 Task: Play online Dominion games in easy mode.
Action: Mouse moved to (180, 216)
Screenshot: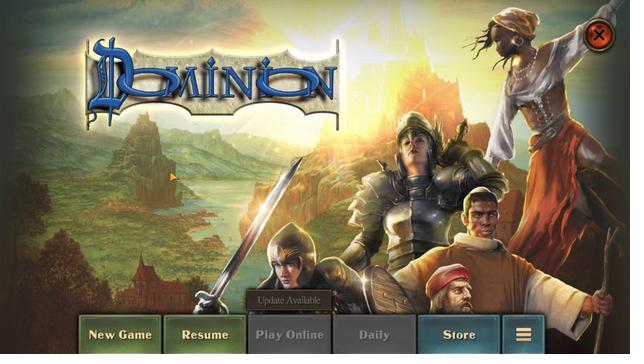 
Action: Mouse pressed left at (180, 216)
Screenshot: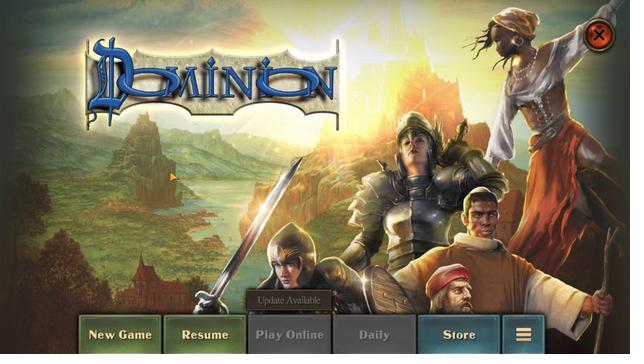
Action: Mouse moved to (330, 298)
Screenshot: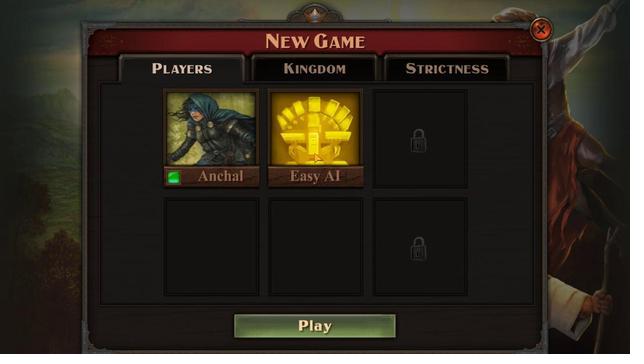 
Action: Mouse pressed left at (330, 298)
Screenshot: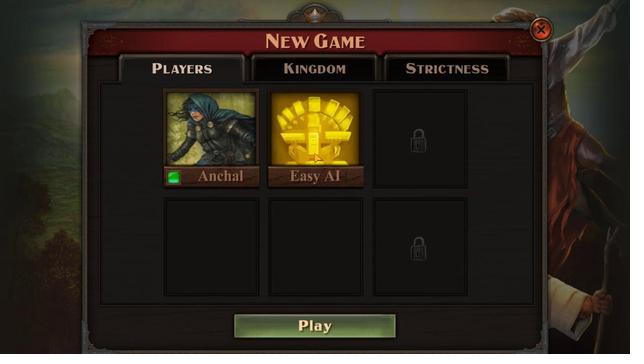 
Action: Mouse moved to (237, 282)
Screenshot: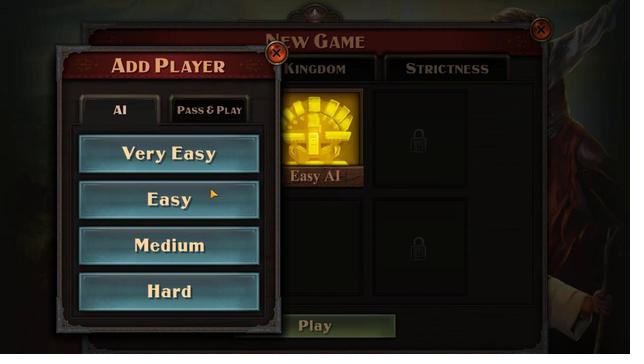 
Action: Mouse pressed left at (237, 282)
Screenshot: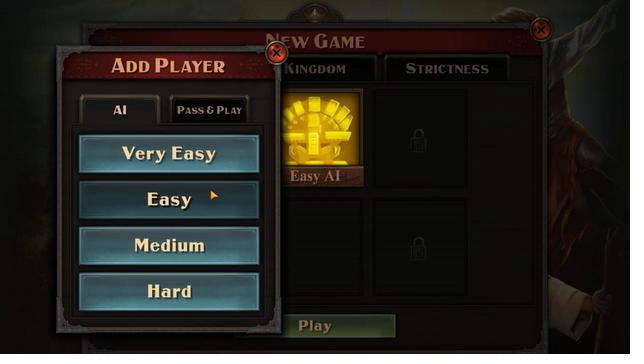
Action: Mouse moved to (298, 220)
Screenshot: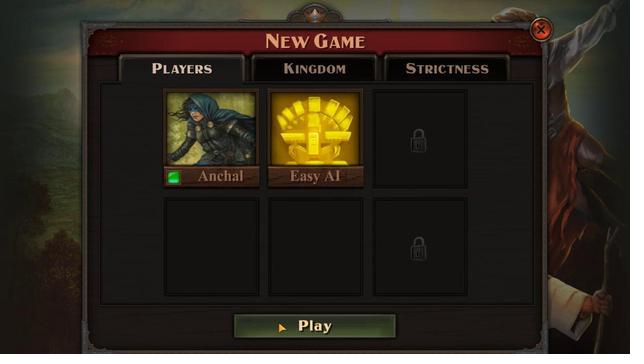 
Action: Mouse pressed left at (298, 220)
Screenshot: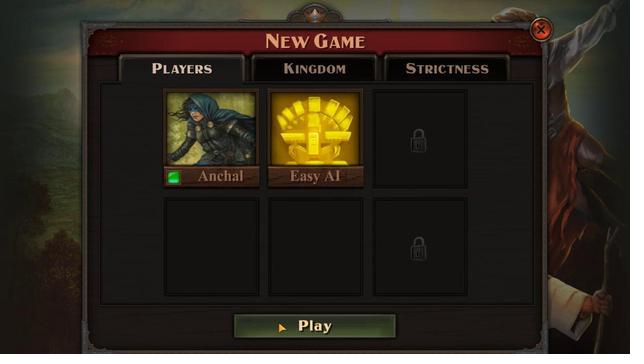 
Action: Mouse moved to (300, 223)
Screenshot: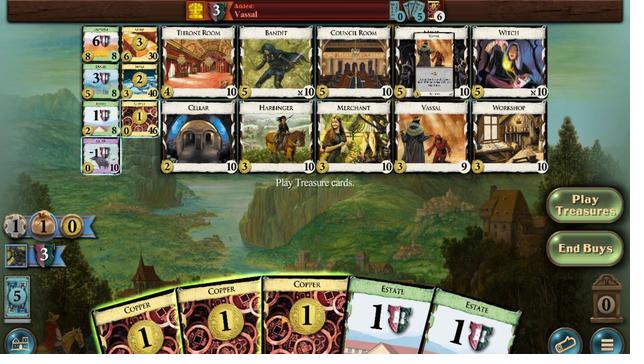 
Action: Mouse pressed left at (300, 223)
Screenshot: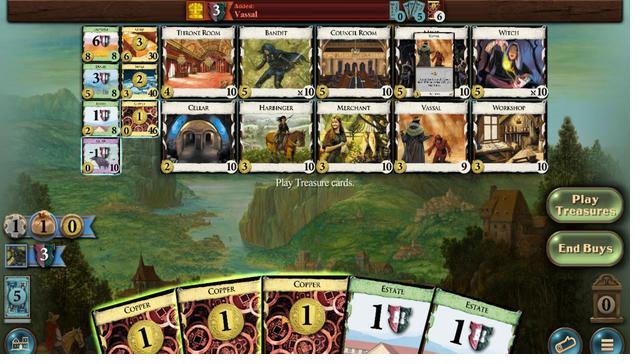 
Action: Mouse moved to (276, 222)
Screenshot: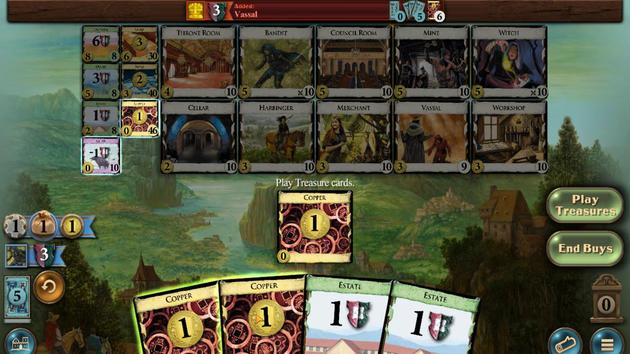 
Action: Mouse pressed left at (276, 222)
Screenshot: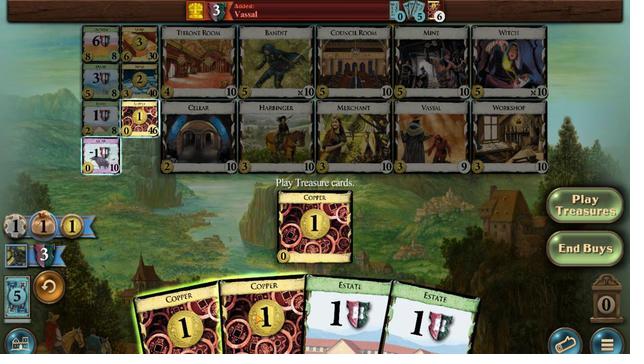 
Action: Mouse moved to (264, 223)
Screenshot: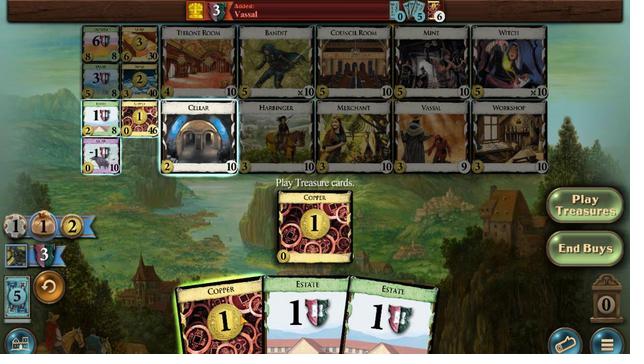 
Action: Mouse pressed left at (264, 223)
Screenshot: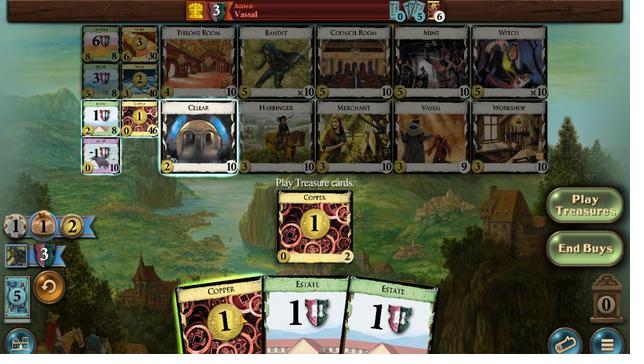 
Action: Mouse moved to (297, 312)
Screenshot: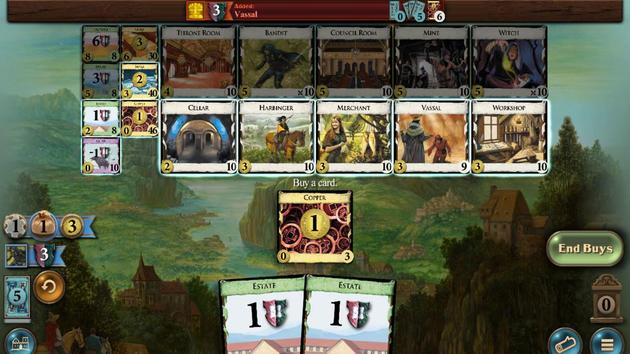 
Action: Mouse pressed left at (297, 312)
Screenshot: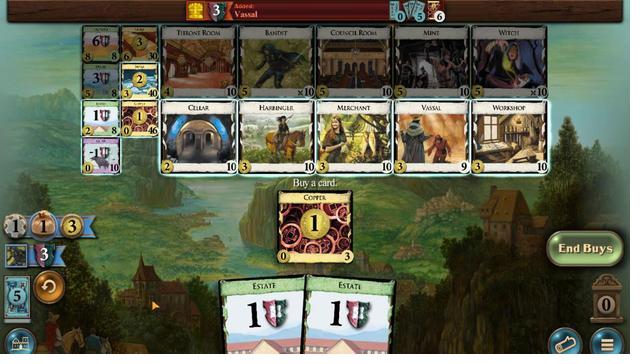 
Action: Mouse moved to (364, 223)
Screenshot: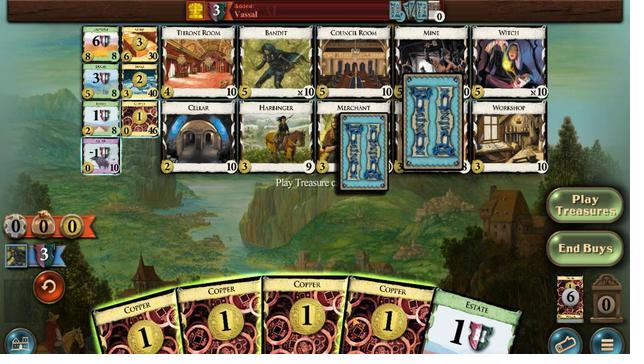 
Action: Mouse pressed left at (364, 223)
Screenshot: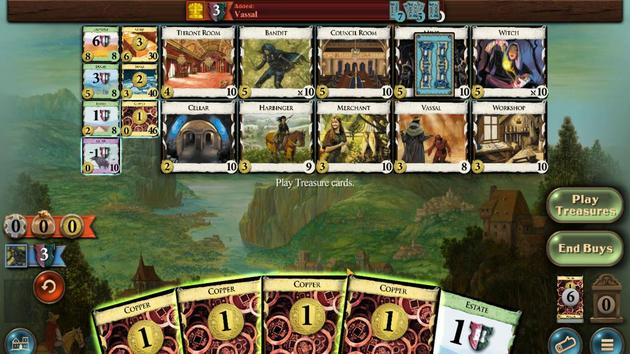 
Action: Mouse moved to (325, 222)
Screenshot: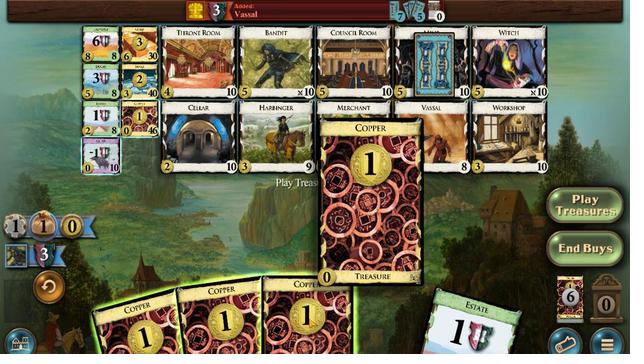 
Action: Mouse pressed left at (325, 222)
Screenshot: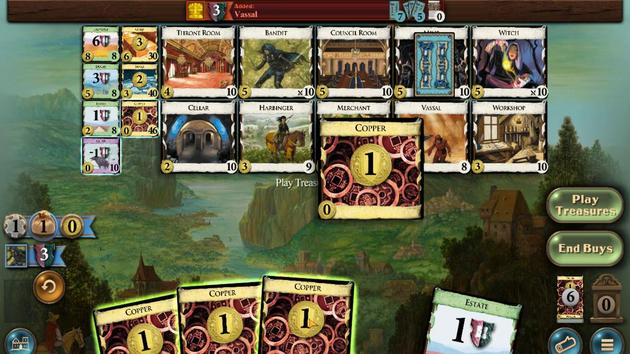 
Action: Mouse moved to (315, 219)
Screenshot: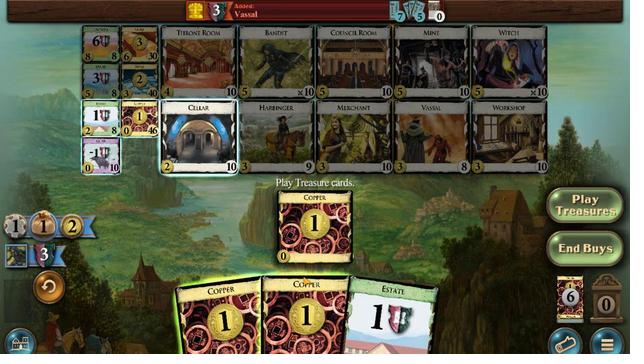 
Action: Mouse pressed left at (315, 219)
Screenshot: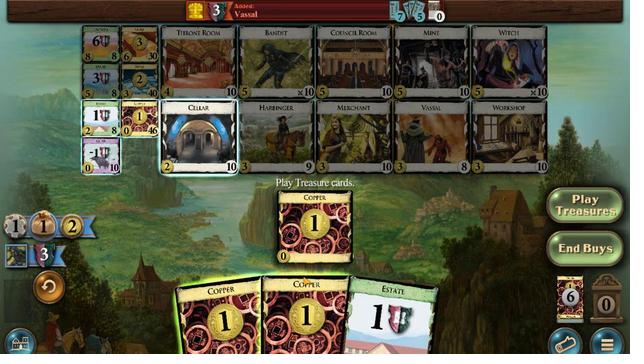 
Action: Mouse moved to (294, 314)
Screenshot: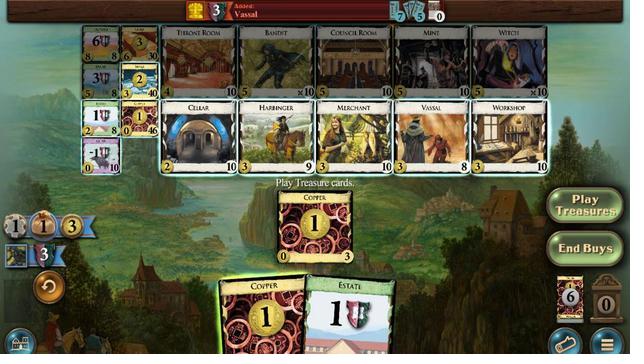 
Action: Mouse pressed left at (294, 314)
Screenshot: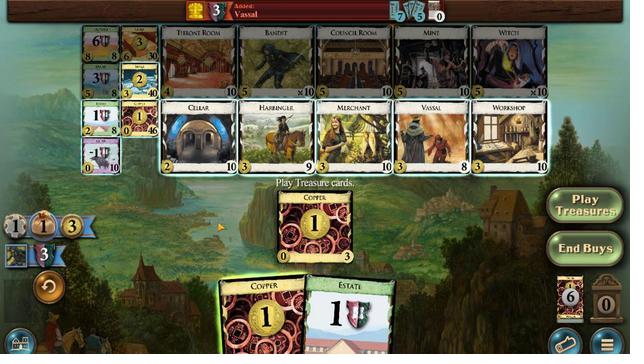 
Action: Mouse moved to (185, 218)
Screenshot: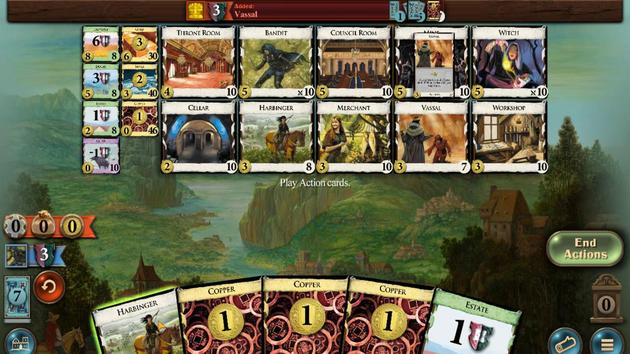 
Action: Mouse pressed left at (185, 218)
Screenshot: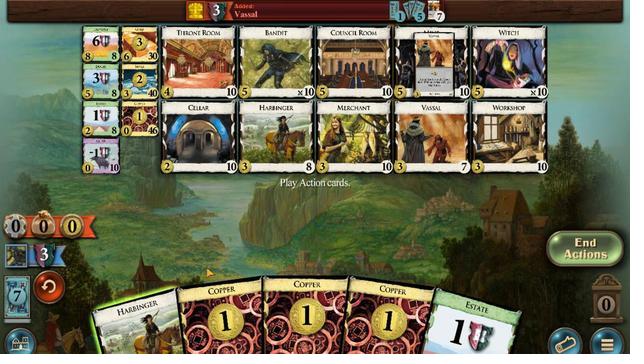 
Action: Mouse moved to (246, 222)
Screenshot: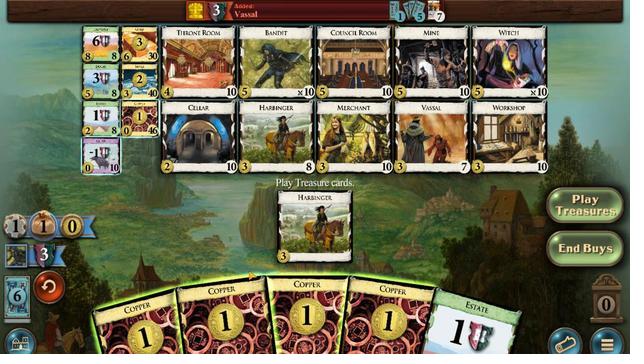 
Action: Mouse pressed left at (246, 222)
Screenshot: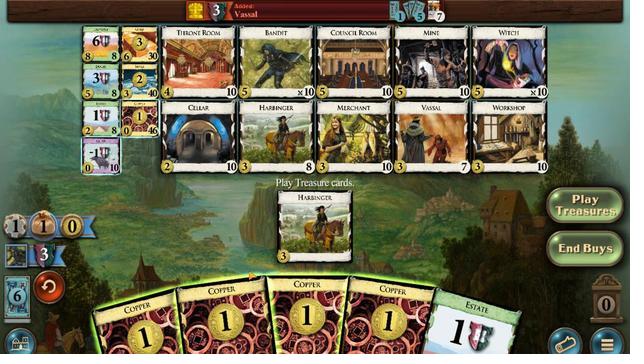 
Action: Mouse moved to (284, 219)
Screenshot: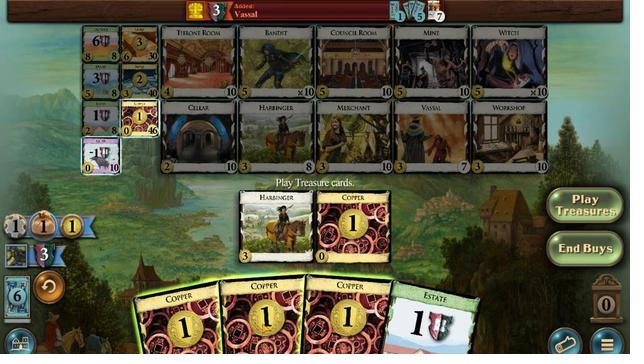 
Action: Mouse pressed left at (284, 219)
Screenshot: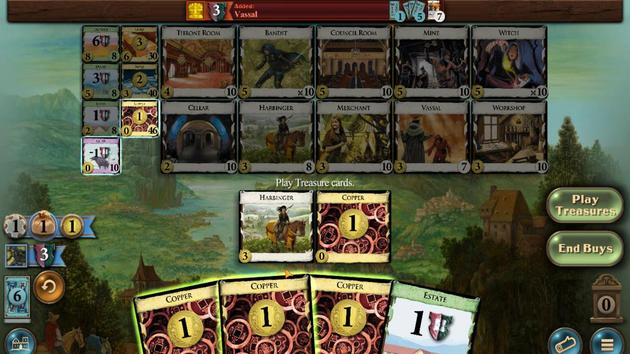 
Action: Mouse moved to (261, 212)
Screenshot: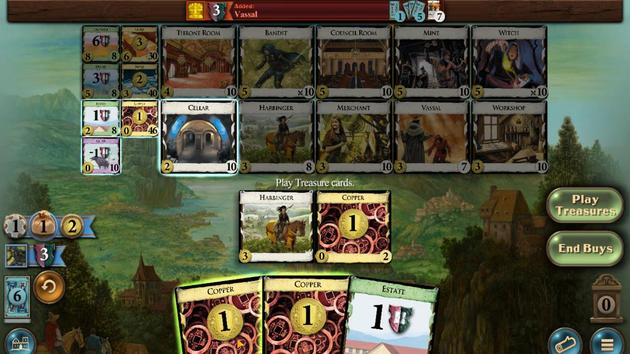 
Action: Mouse pressed left at (261, 212)
Screenshot: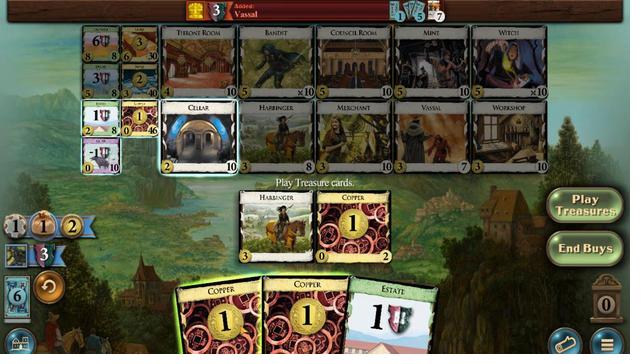 
Action: Mouse moved to (309, 220)
Screenshot: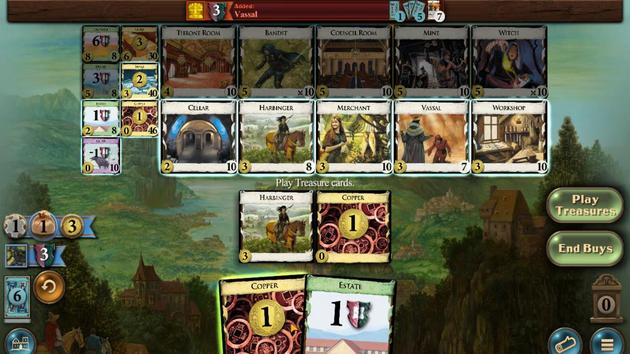 
Action: Mouse pressed left at (309, 220)
Screenshot: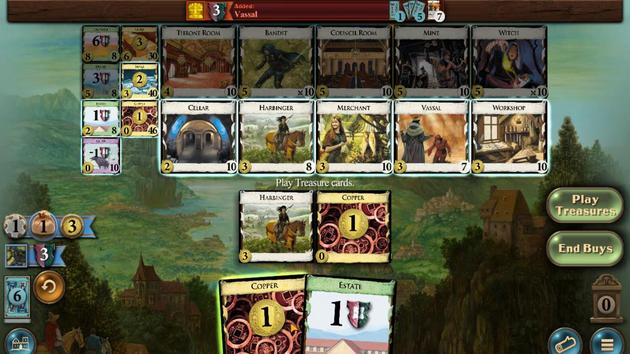 
Action: Mouse moved to (177, 330)
Screenshot: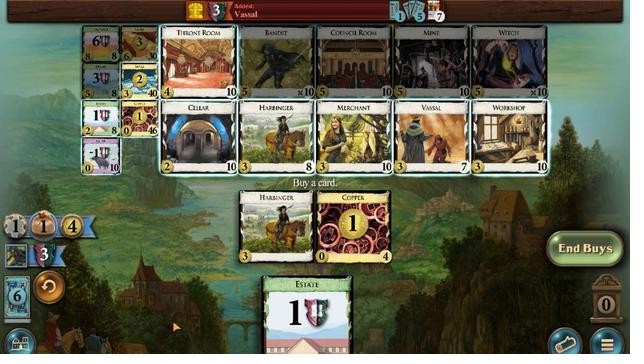 
Action: Mouse pressed left at (177, 330)
Screenshot: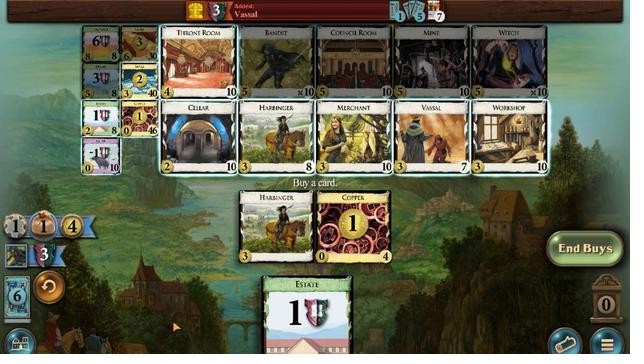 
Action: Mouse moved to (175, 342)
Screenshot: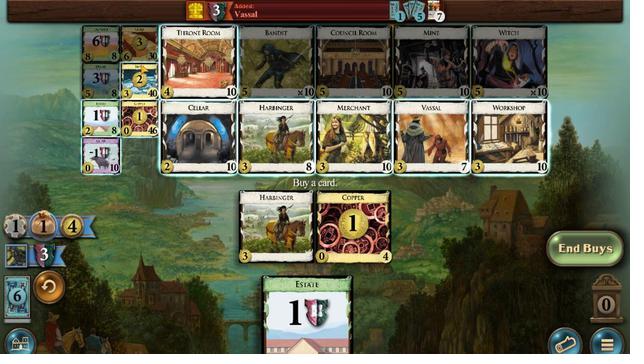 
Action: Mouse pressed left at (175, 342)
Screenshot: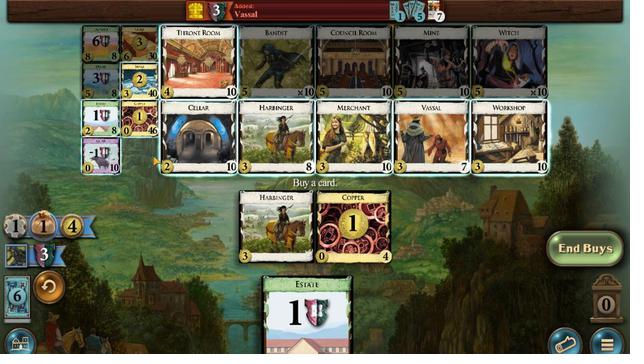 
Action: Mouse moved to (170, 333)
Screenshot: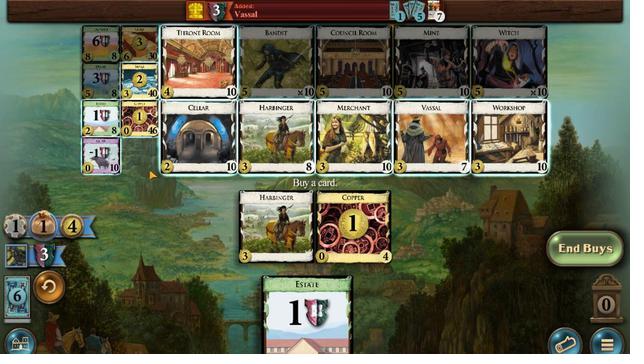 
Action: Mouse pressed left at (170, 333)
Screenshot: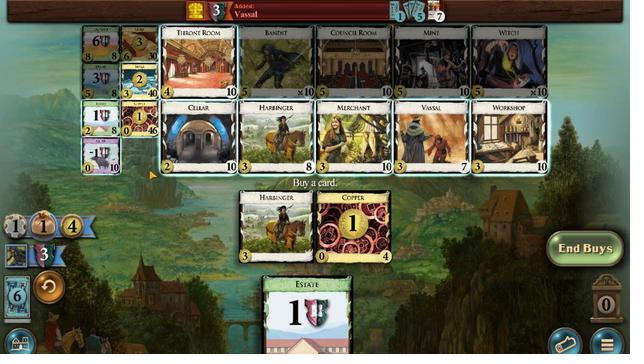 
Action: Mouse moved to (180, 217)
Screenshot: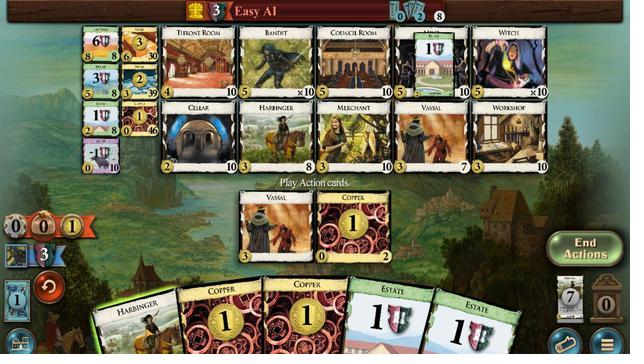 
Action: Mouse pressed left at (180, 217)
Screenshot: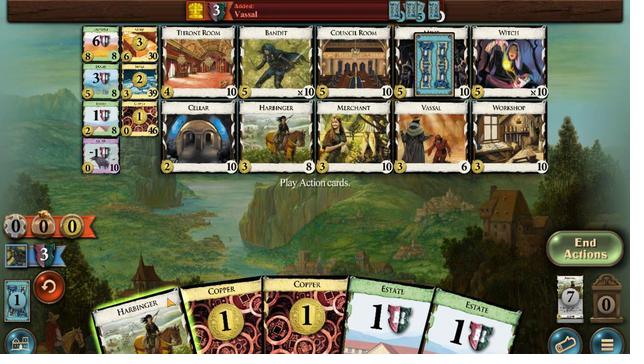 
Action: Mouse moved to (436, 323)
Screenshot: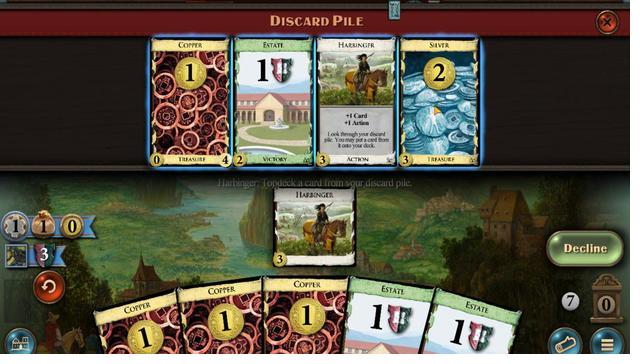 
Action: Mouse pressed left at (436, 323)
Screenshot: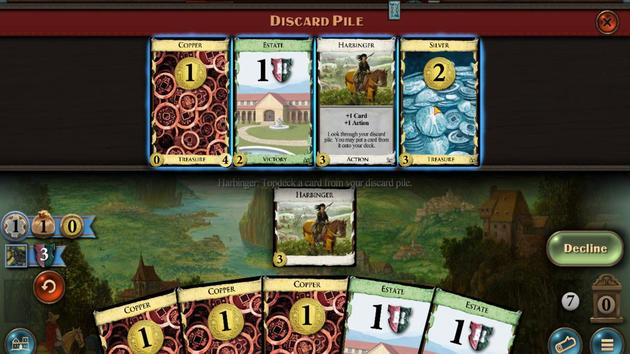 
Action: Mouse moved to (299, 219)
Screenshot: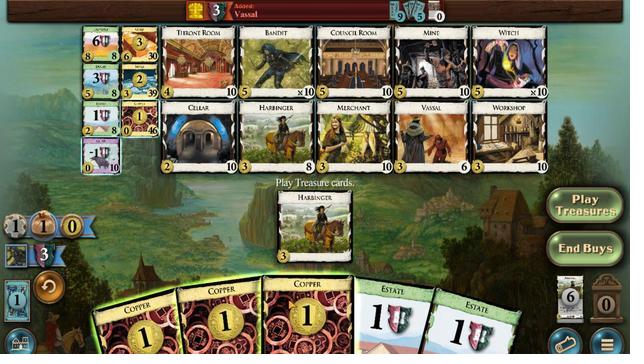 
Action: Mouse pressed left at (299, 219)
Screenshot: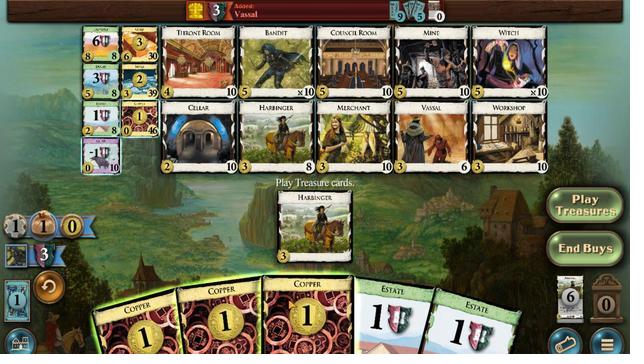 
Action: Mouse moved to (263, 215)
Screenshot: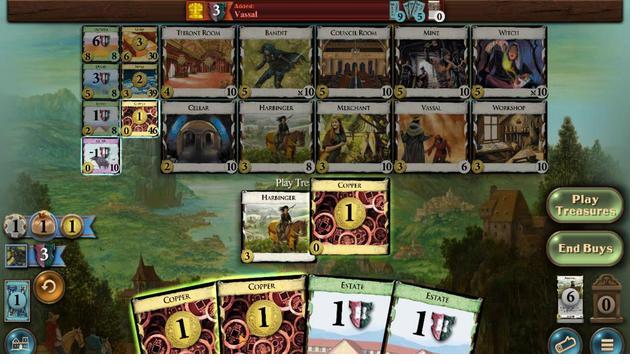 
Action: Mouse pressed left at (263, 215)
Screenshot: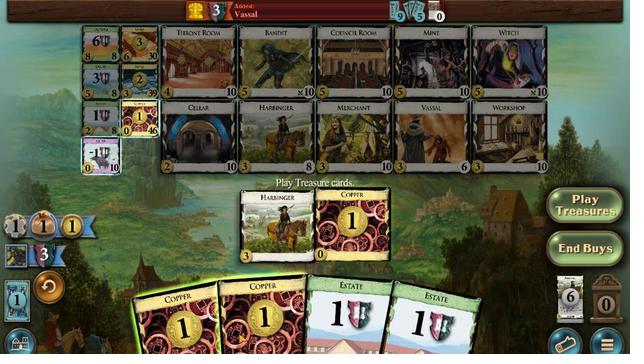 
Action: Mouse moved to (224, 213)
Screenshot: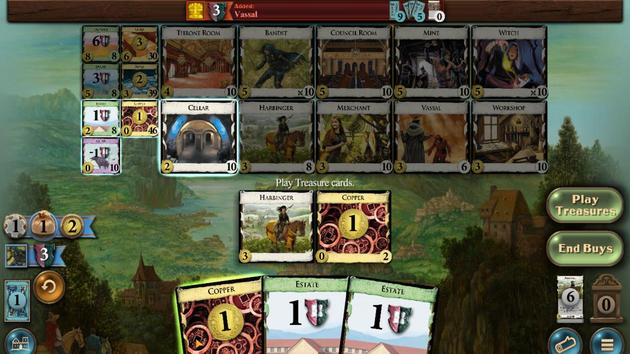 
Action: Mouse pressed left at (224, 213)
Screenshot: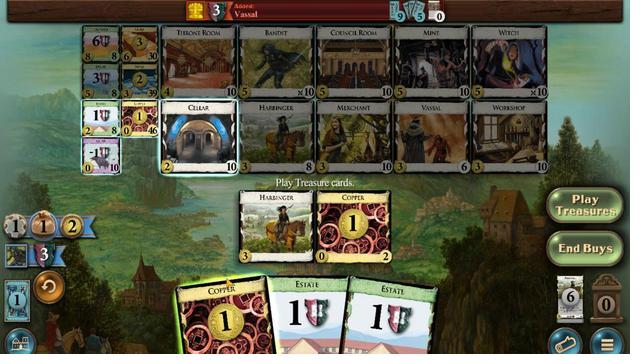 
Action: Mouse moved to (181, 336)
Screenshot: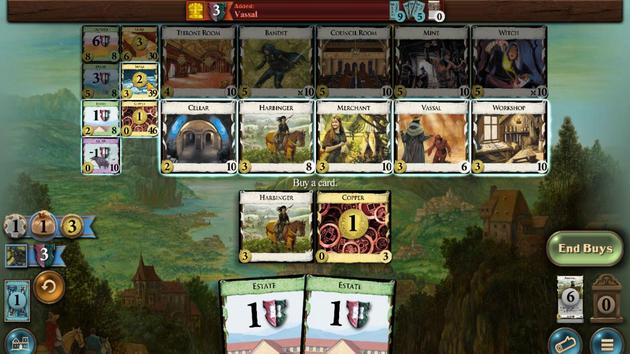 
Action: Mouse pressed left at (181, 336)
Screenshot: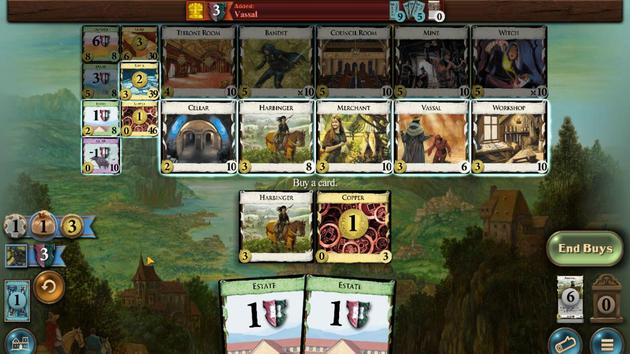 
Action: Mouse moved to (176, 334)
Screenshot: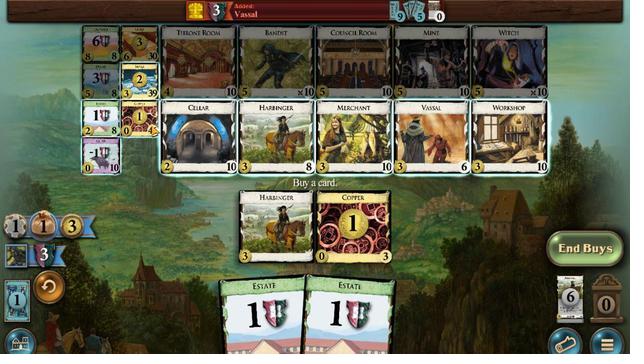 
Action: Mouse pressed left at (176, 334)
Screenshot: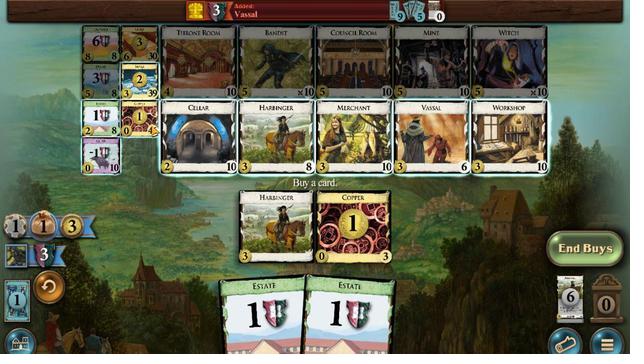
Action: Mouse moved to (181, 214)
Screenshot: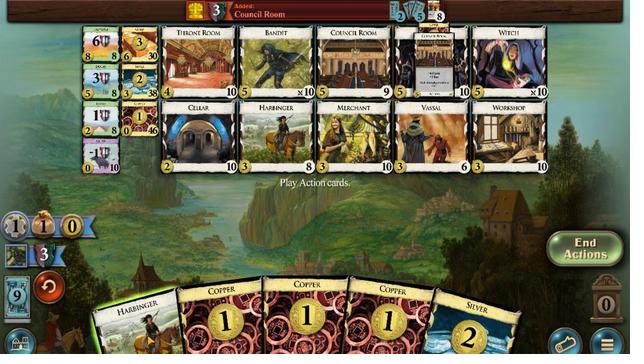 
Action: Mouse pressed left at (181, 214)
Screenshot: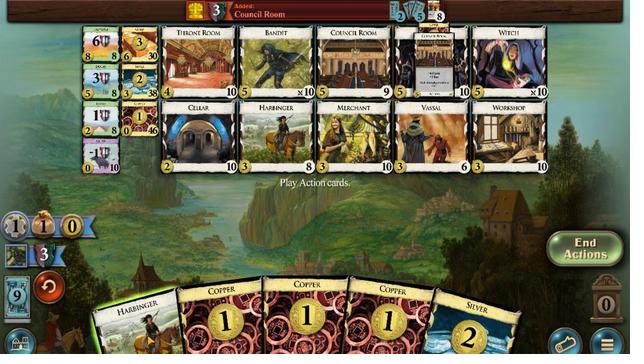 
Action: Mouse moved to (435, 216)
Screenshot: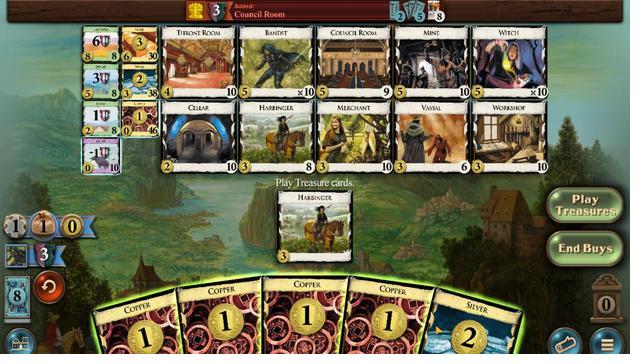 
Action: Mouse pressed left at (435, 216)
Screenshot: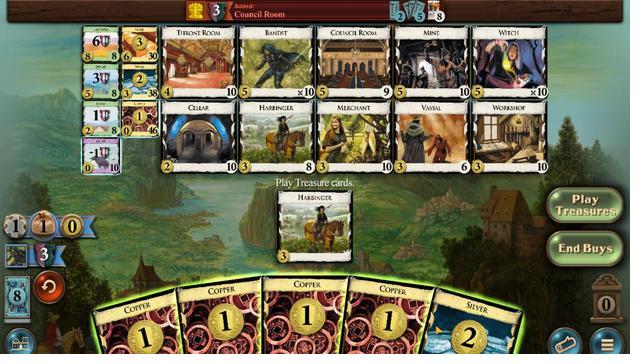
Action: Mouse moved to (361, 208)
Screenshot: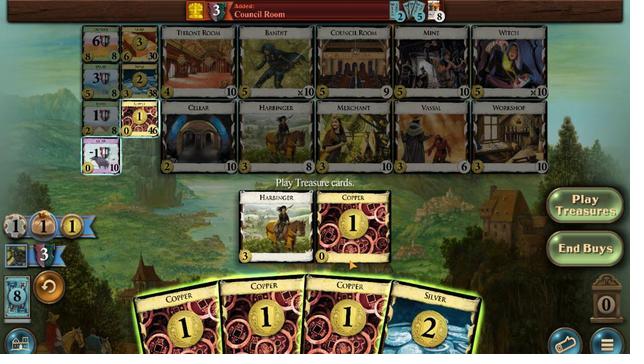 
Action: Mouse pressed left at (361, 208)
Screenshot: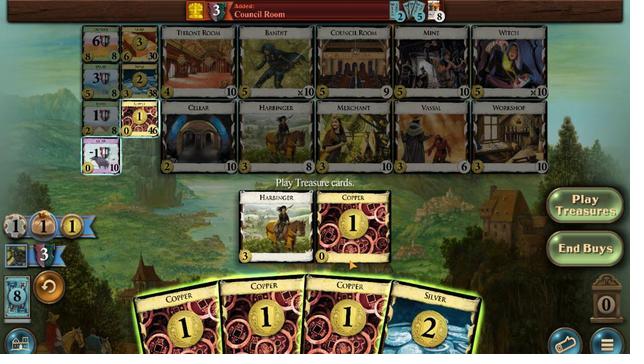 
Action: Mouse moved to (318, 208)
Screenshot: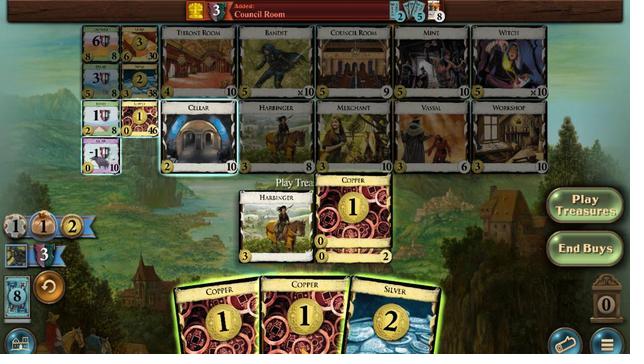 
Action: Mouse pressed left at (318, 208)
Screenshot: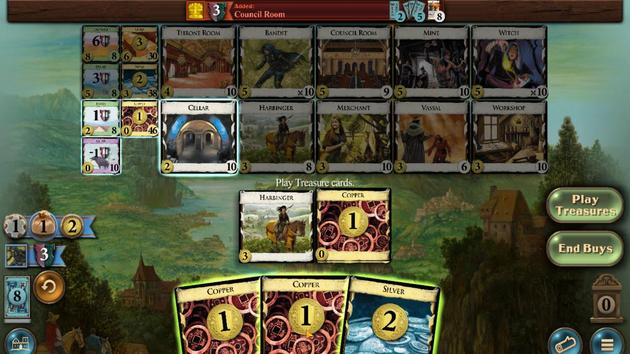 
Action: Mouse moved to (344, 212)
Screenshot: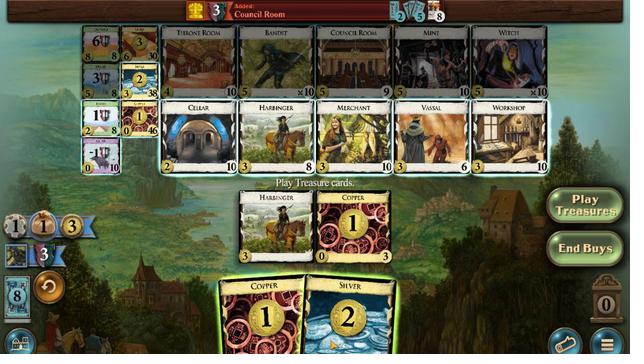 
Action: Mouse pressed left at (344, 212)
Screenshot: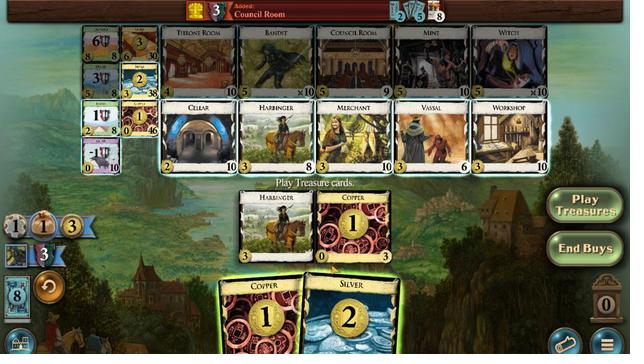 
Action: Mouse moved to (361, 341)
Screenshot: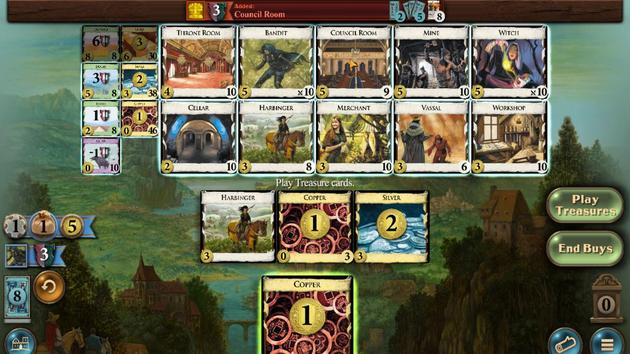 
Action: Mouse pressed left at (361, 341)
Screenshot: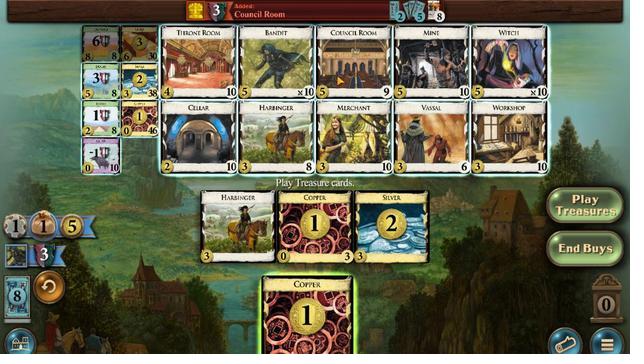 
Action: Mouse moved to (305, 224)
Screenshot: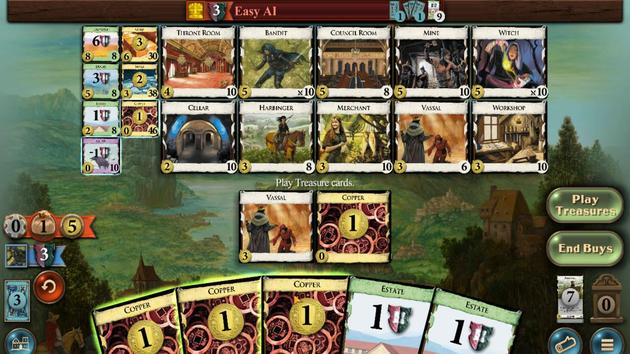 
Action: Mouse pressed left at (305, 224)
Screenshot: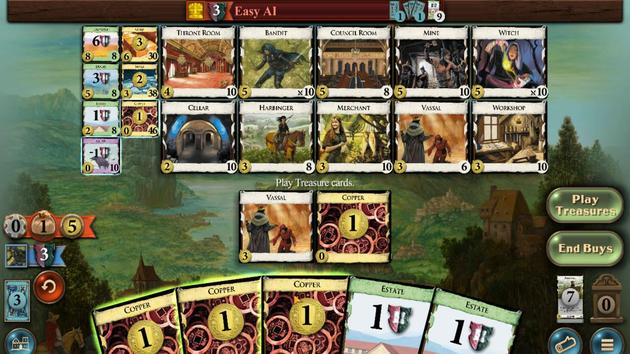 
Action: Mouse moved to (283, 219)
Screenshot: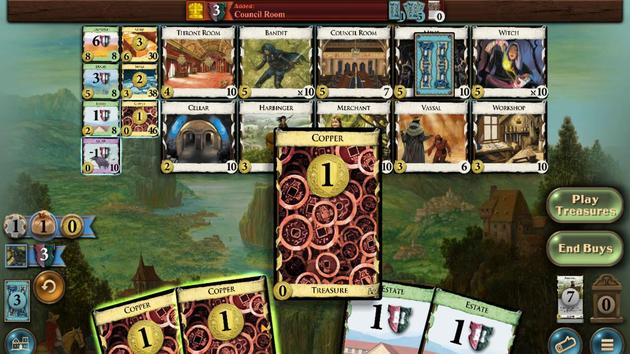 
Action: Mouse pressed left at (283, 219)
Screenshot: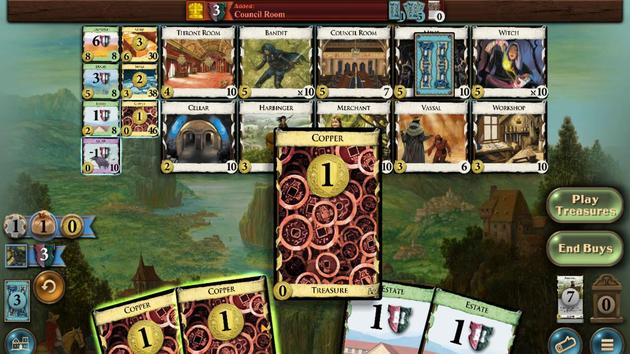 
Action: Mouse moved to (217, 221)
Screenshot: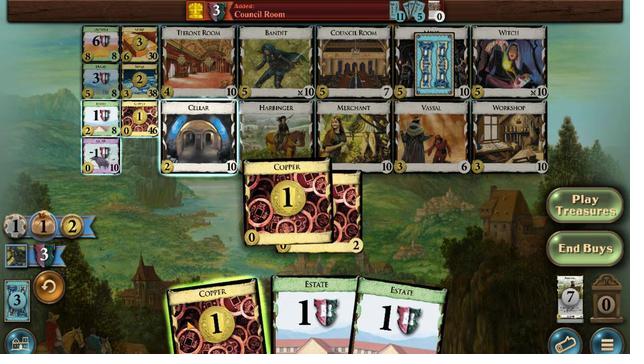 
Action: Mouse pressed left at (217, 221)
Screenshot: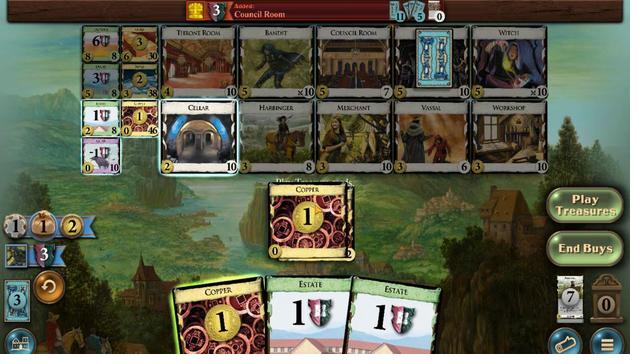 
Action: Mouse moved to (360, 310)
Screenshot: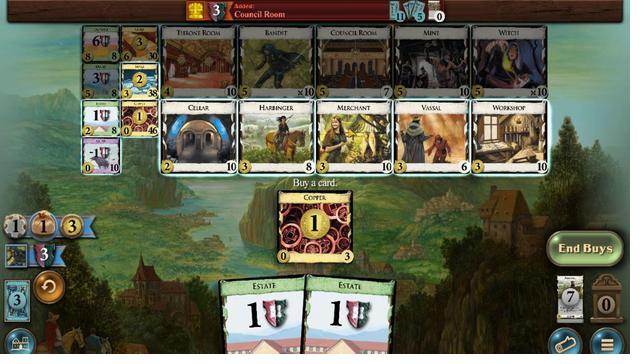 
Action: Mouse pressed left at (360, 310)
Screenshot: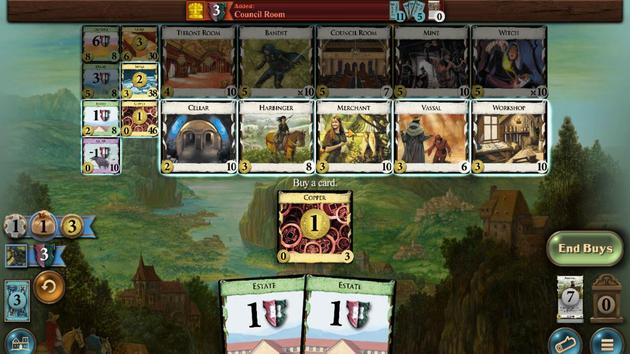 
Action: Mouse moved to (280, 222)
Screenshot: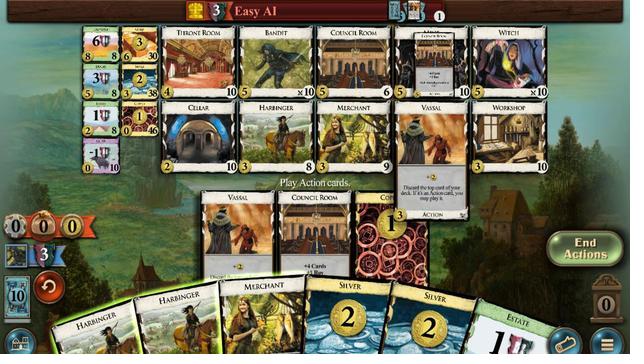 
Action: Mouse pressed left at (280, 222)
Screenshot: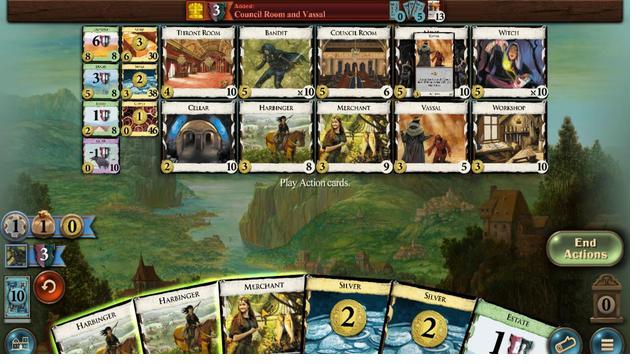 
Action: Mouse moved to (226, 217)
Screenshot: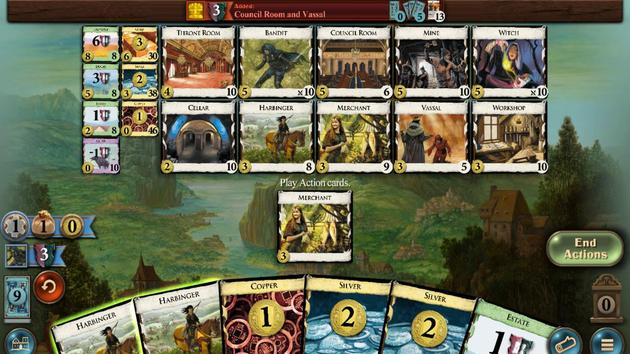 
Action: Mouse pressed left at (226, 217)
Screenshot: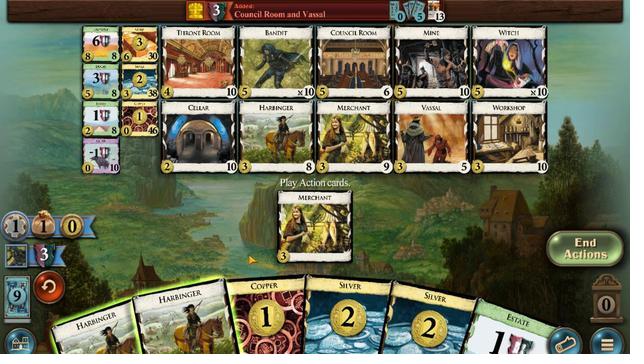 
Action: Mouse moved to (162, 212)
Screenshot: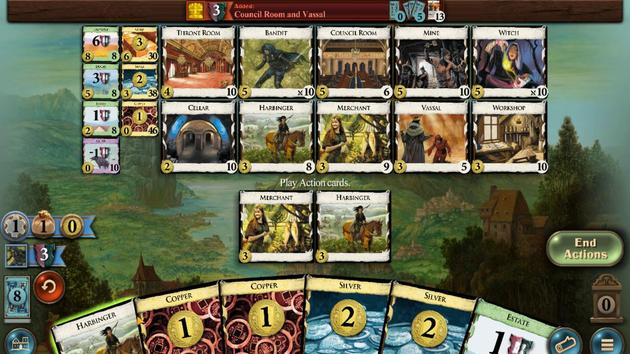 
Action: Mouse pressed left at (162, 212)
Screenshot: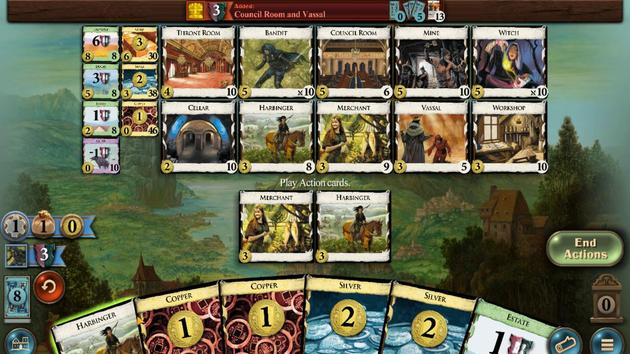 
Action: Mouse moved to (377, 221)
Screenshot: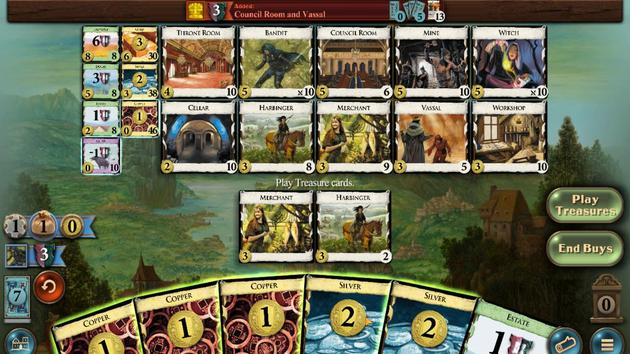 
Action: Mouse pressed left at (377, 221)
Screenshot: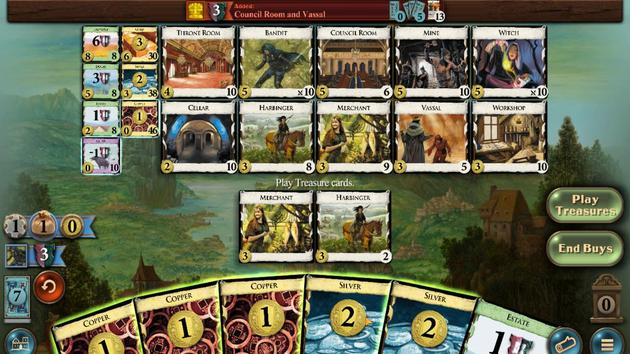 
Action: Mouse moved to (382, 220)
Screenshot: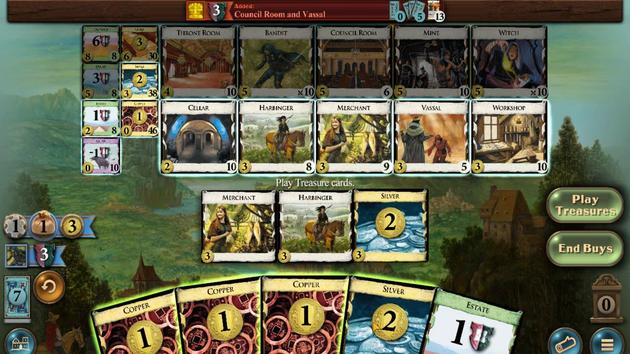 
Action: Mouse pressed left at (382, 220)
Screenshot: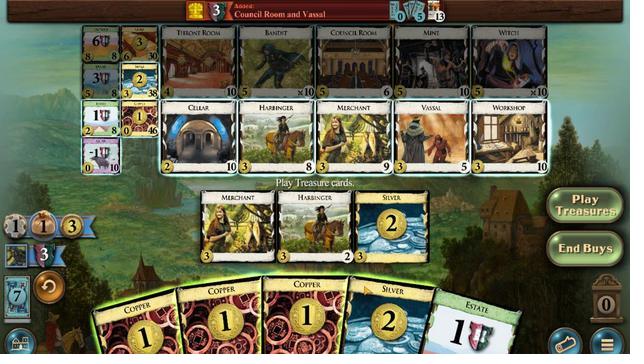 
Action: Mouse moved to (284, 225)
Screenshot: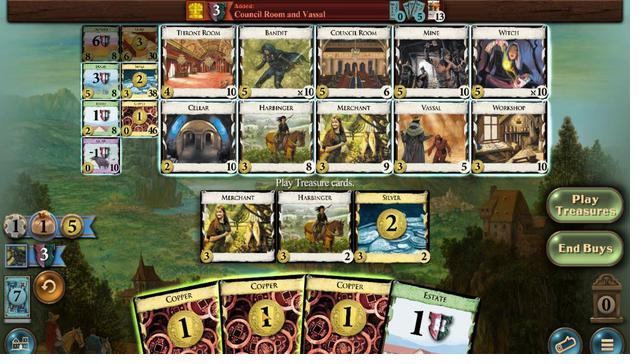 
Action: Mouse pressed left at (284, 225)
Screenshot: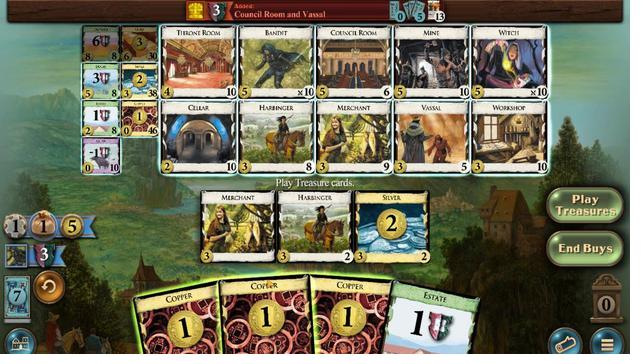 
Action: Mouse moved to (180, 348)
Screenshot: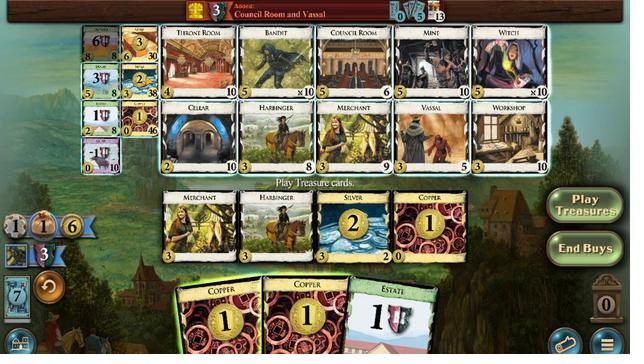 
Action: Mouse pressed left at (180, 348)
Screenshot: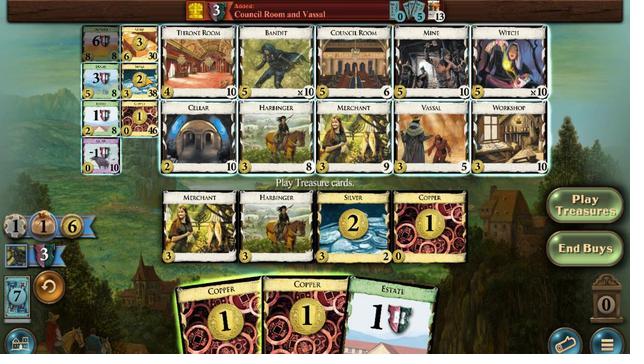 
Action: Mouse moved to (167, 350)
Screenshot: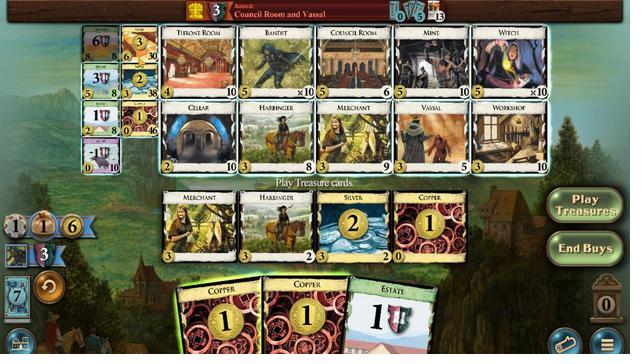 
Action: Mouse pressed left at (167, 350)
Screenshot: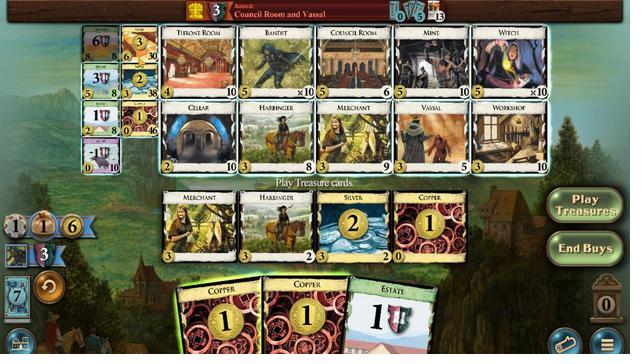 
Action: Mouse moved to (150, 219)
Screenshot: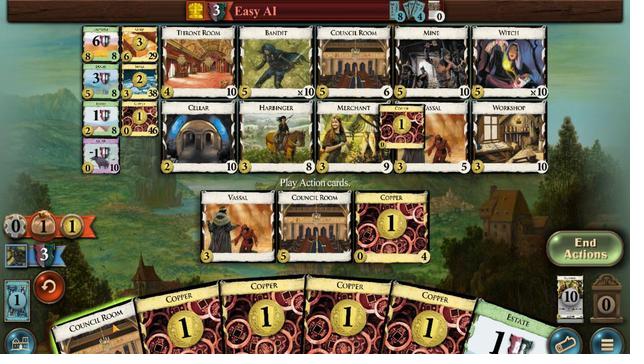 
Action: Mouse pressed left at (150, 219)
Screenshot: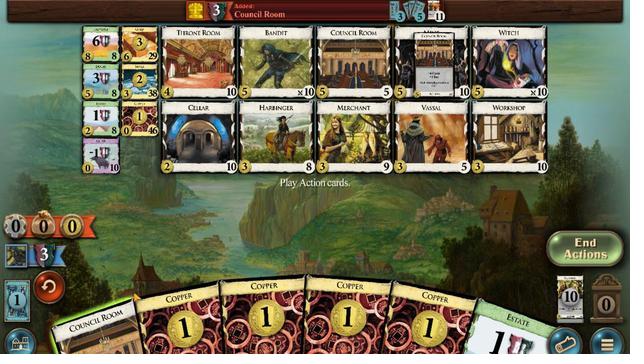 
Action: Mouse moved to (332, 211)
Screenshot: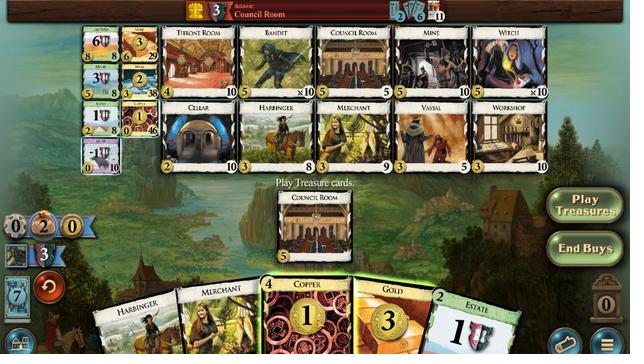 
Action: Mouse pressed left at (332, 211)
Screenshot: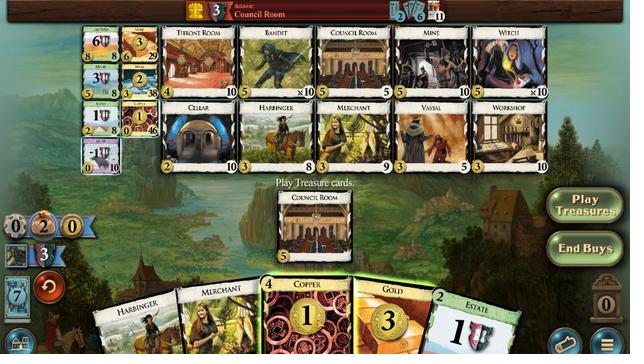 
Action: Mouse moved to (375, 210)
Screenshot: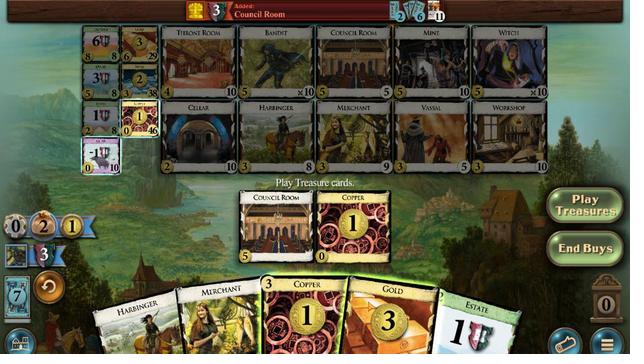 
Action: Mouse pressed left at (375, 210)
Screenshot: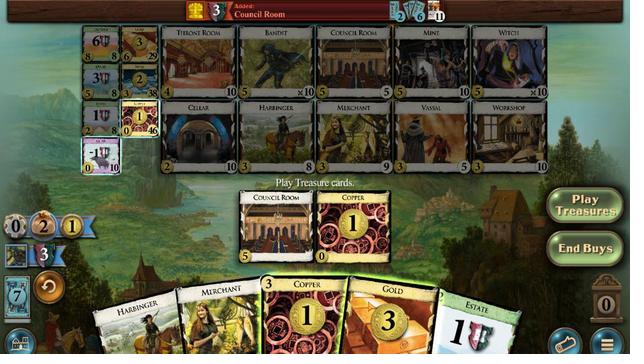 
Action: Mouse moved to (353, 219)
Screenshot: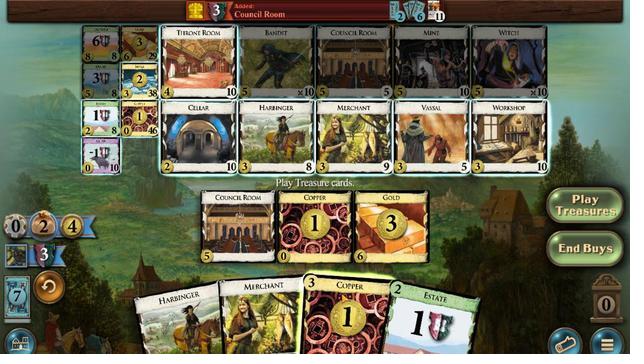 
Action: Mouse pressed left at (353, 219)
Screenshot: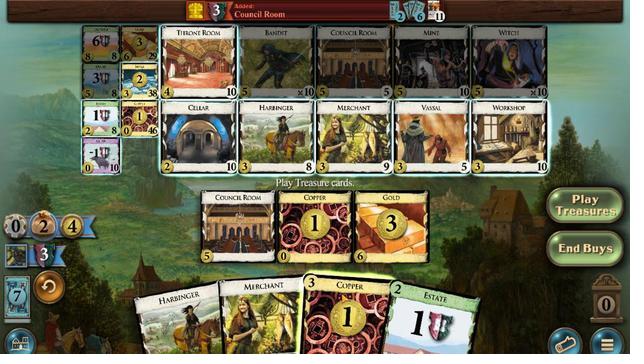 
Action: Mouse moved to (361, 344)
Screenshot: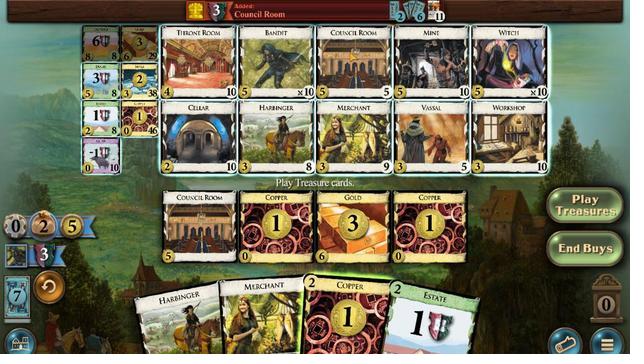 
Action: Mouse pressed left at (361, 344)
Screenshot: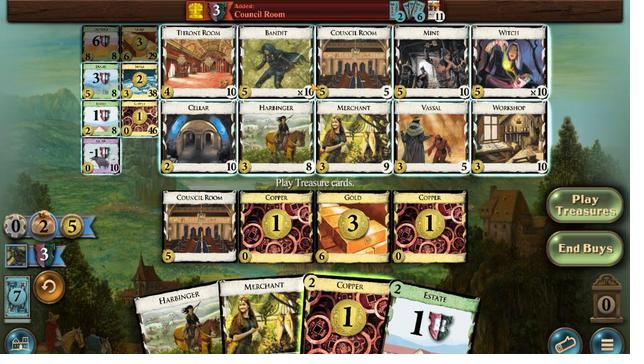 
Action: Mouse moved to (181, 315)
Screenshot: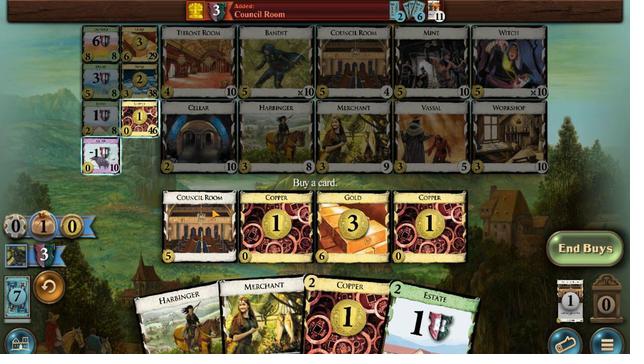 
Action: Mouse pressed left at (181, 315)
Screenshot: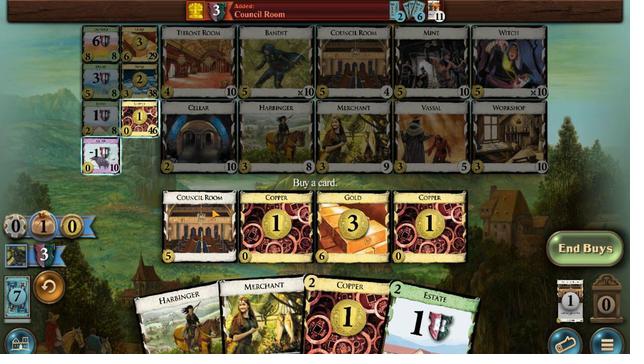 
Action: Mouse moved to (164, 229)
Screenshot: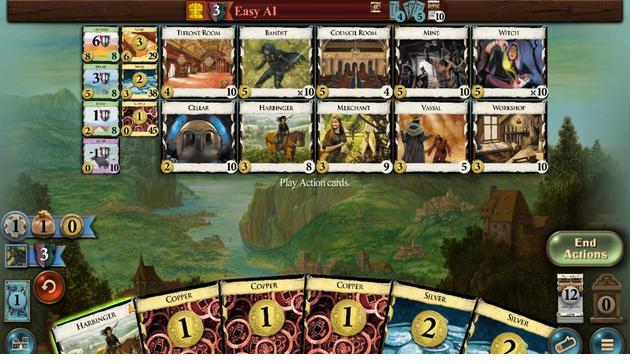 
Action: Mouse pressed left at (164, 229)
Screenshot: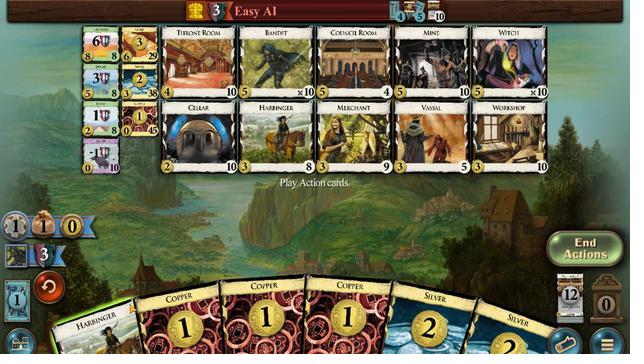 
Action: Mouse moved to (506, 337)
Screenshot: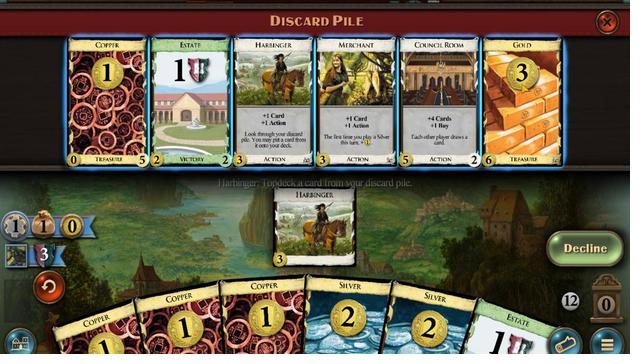 
Action: Mouse pressed left at (506, 337)
Screenshot: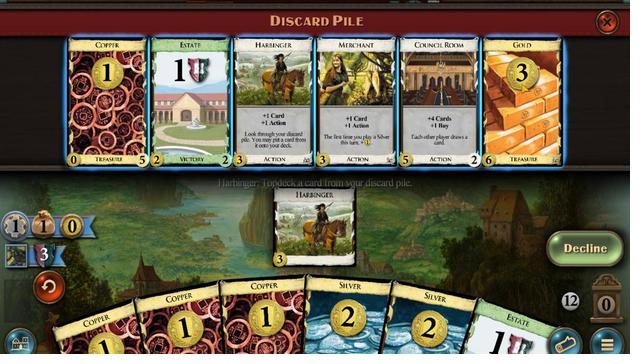 
Action: Mouse moved to (369, 221)
Screenshot: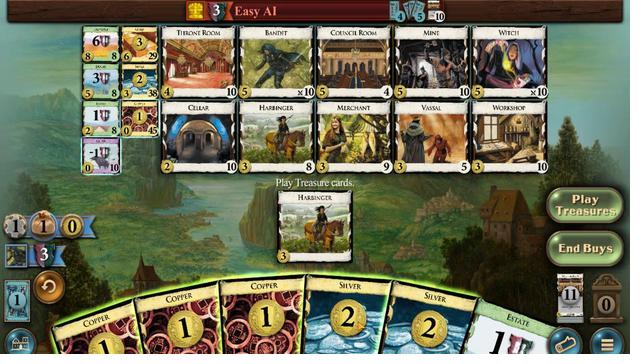 
Action: Mouse pressed left at (369, 221)
Screenshot: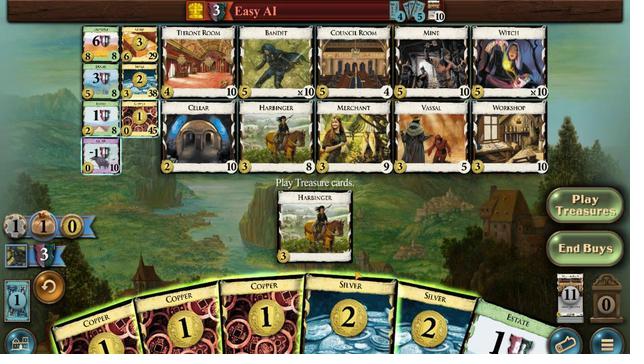 
Action: Mouse moved to (328, 218)
Screenshot: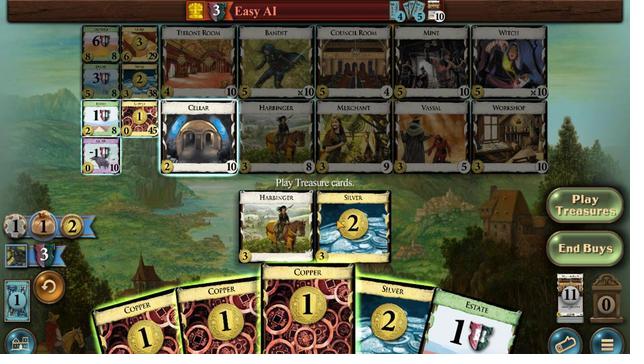 
Action: Mouse pressed left at (328, 218)
Screenshot: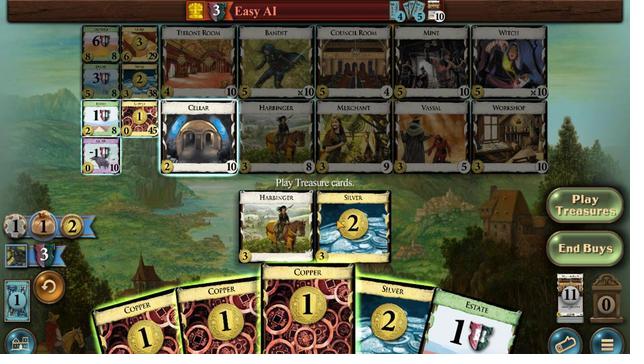 
Action: Mouse moved to (418, 308)
Screenshot: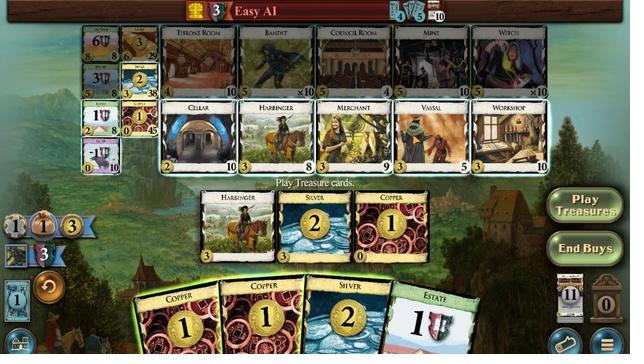 
Action: Mouse pressed left at (418, 308)
Screenshot: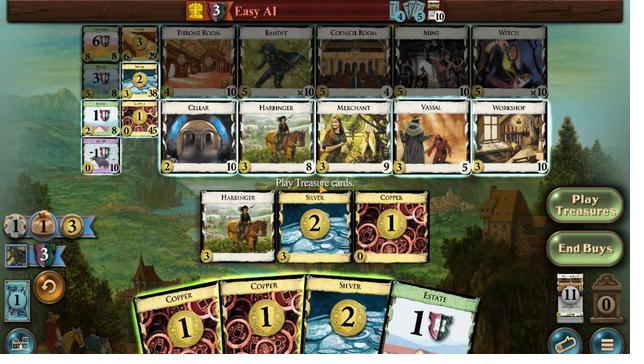 
Action: Mouse moved to (212, 217)
Screenshot: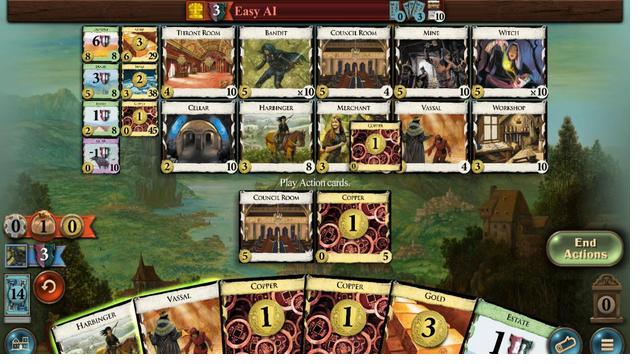 
Action: Mouse pressed left at (212, 217)
Screenshot: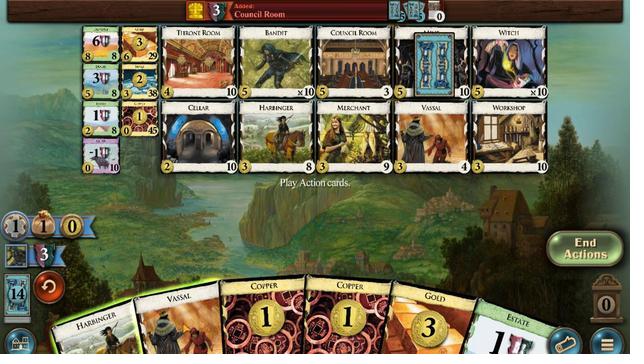 
Action: Mouse moved to (372, 215)
Screenshot: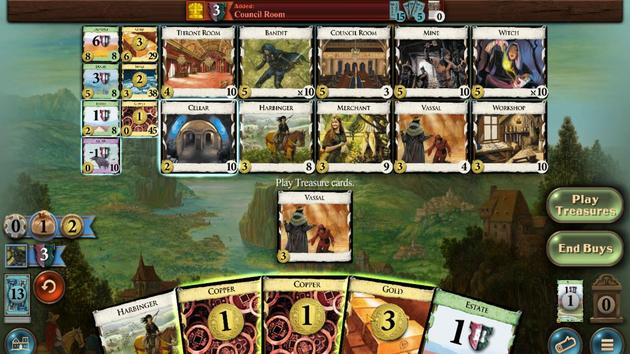 
Action: Mouse pressed left at (372, 215)
Screenshot: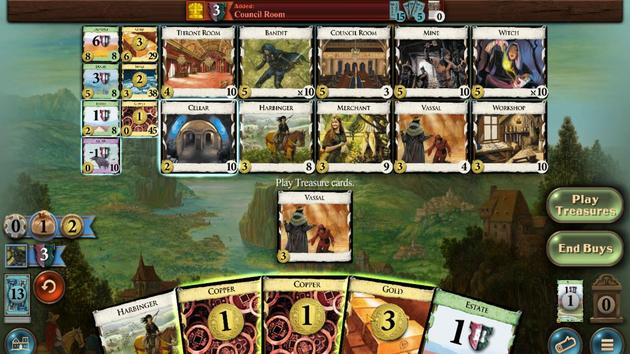 
Action: Mouse moved to (132, 334)
Screenshot: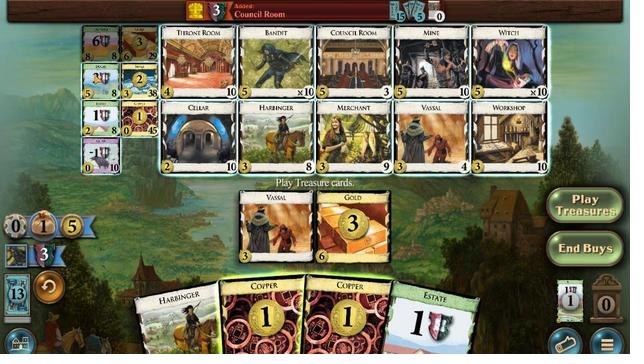 
Action: Mouse pressed left at (132, 334)
Screenshot: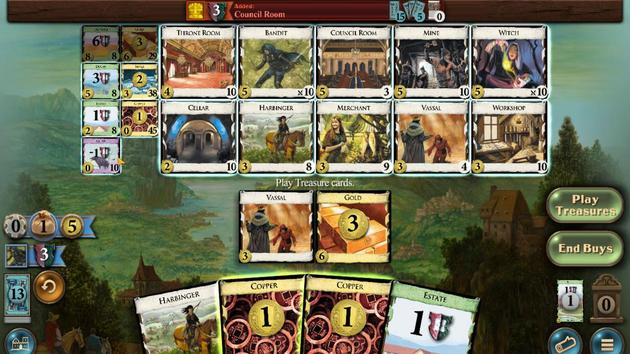 
Action: Mouse moved to (328, 225)
Screenshot: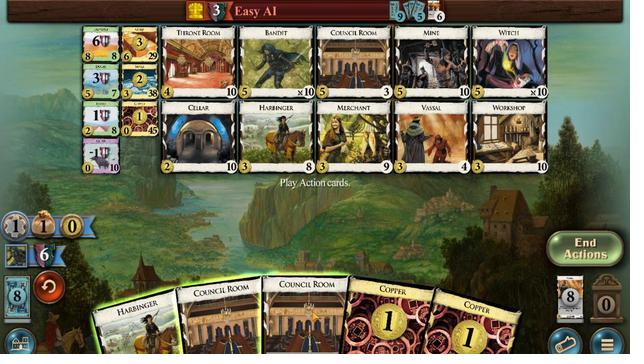 
Action: Mouse pressed left at (328, 225)
Screenshot: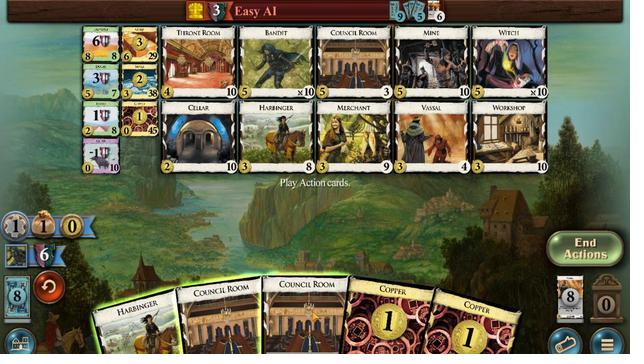 
Action: Mouse moved to (451, 220)
Screenshot: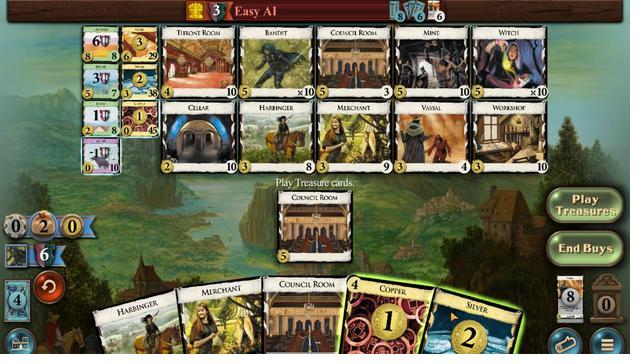 
Action: Mouse pressed left at (451, 220)
Screenshot: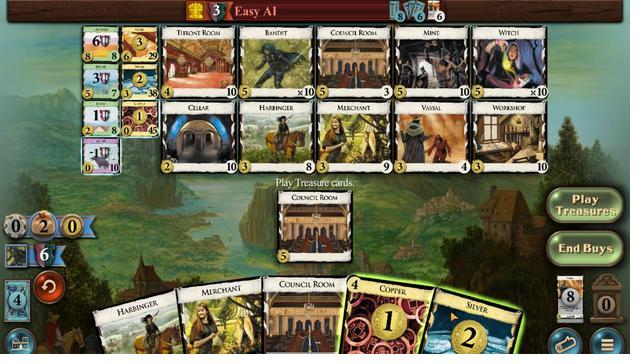 
Action: Mouse moved to (426, 217)
Screenshot: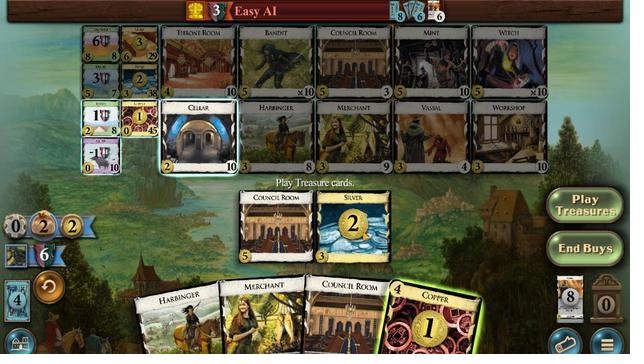 
Action: Mouse pressed left at (426, 217)
Screenshot: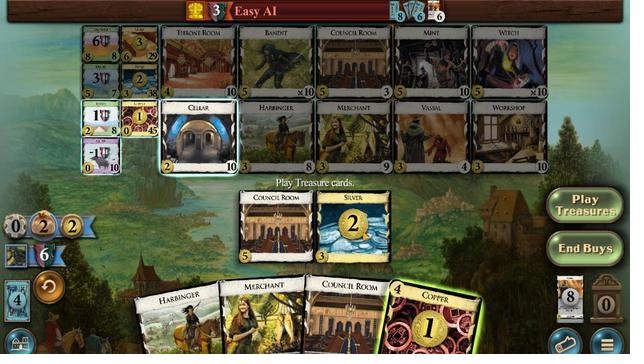 
Action: Mouse moved to (398, 225)
Screenshot: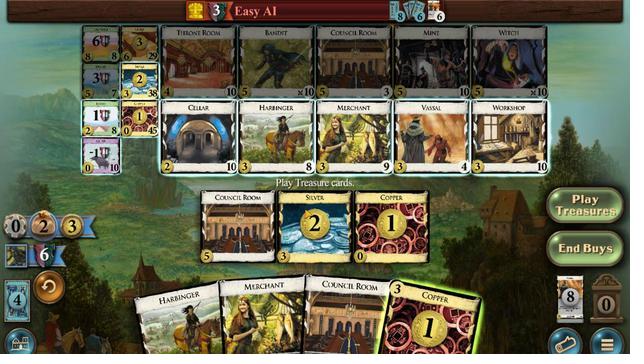 
Action: Mouse pressed left at (399, 224)
Screenshot: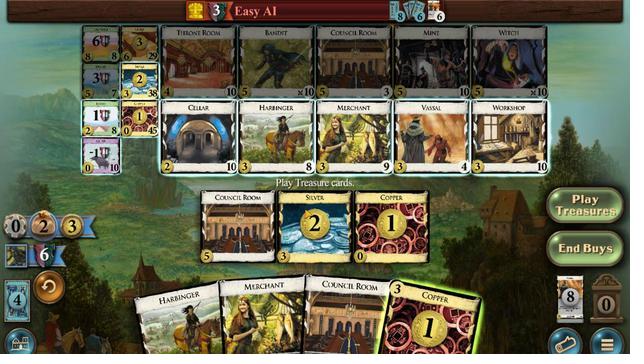 
Action: Mouse moved to (412, 226)
Screenshot: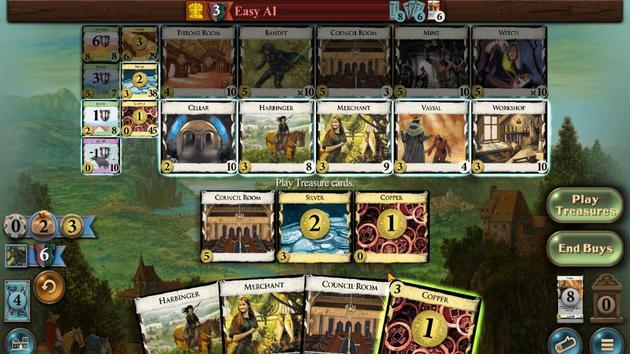
Action: Mouse pressed left at (412, 226)
Screenshot: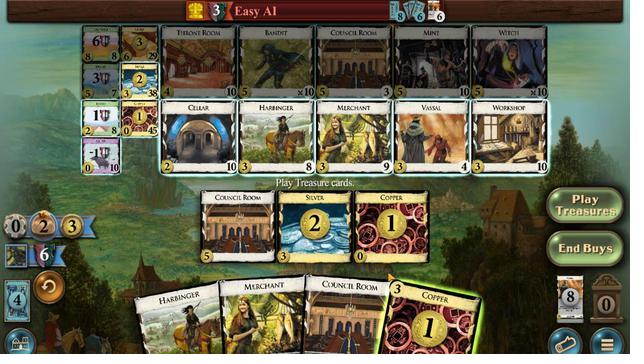 
Action: Mouse moved to (427, 225)
Screenshot: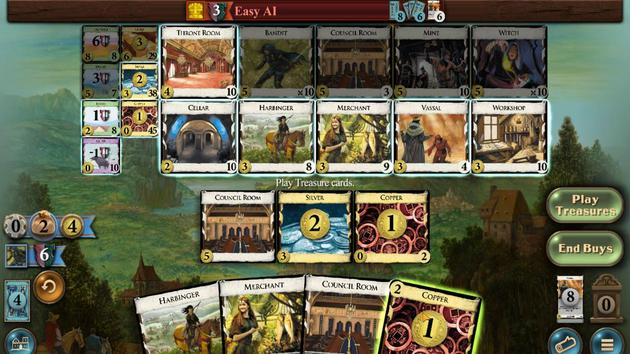 
Action: Mouse pressed left at (427, 225)
Screenshot: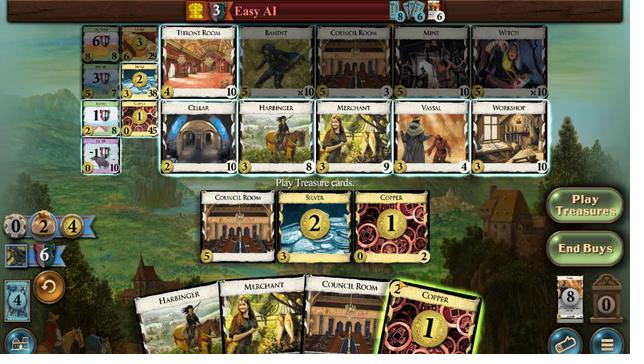 
Action: Mouse moved to (147, 334)
Screenshot: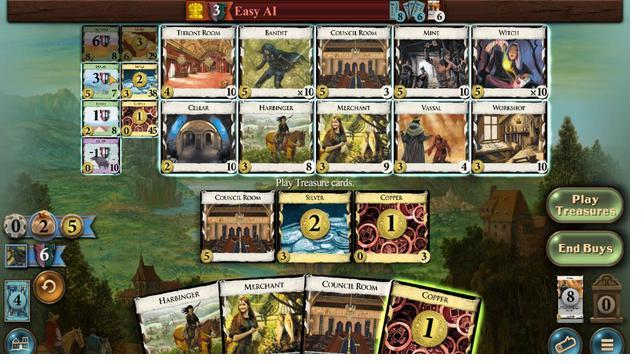
Action: Mouse pressed left at (147, 334)
Screenshot: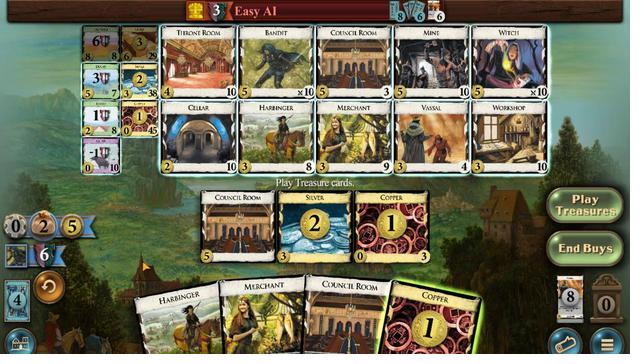
Action: Mouse moved to (174, 316)
Screenshot: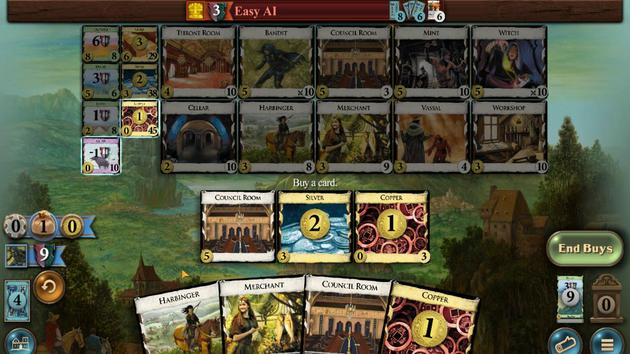 
Action: Mouse pressed left at (174, 316)
Screenshot: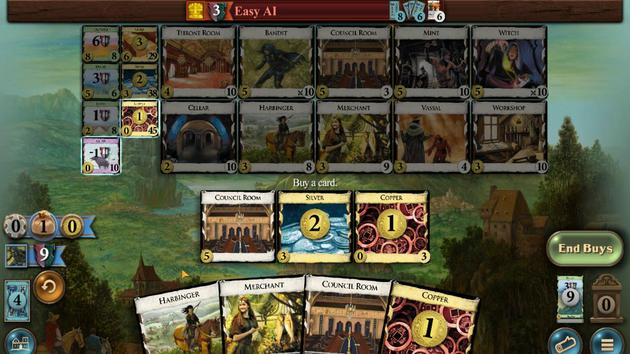 
Action: Mouse moved to (424, 215)
Screenshot: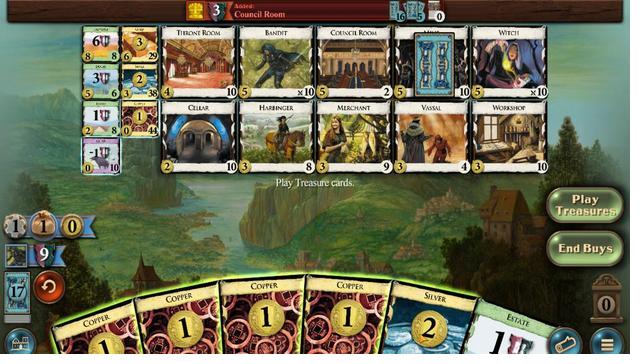 
Action: Mouse pressed left at (424, 215)
Screenshot: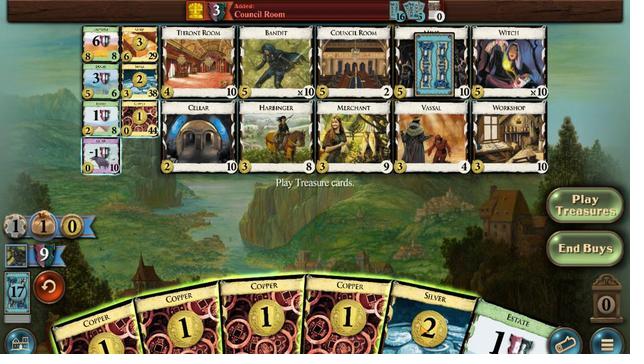 
Action: Mouse moved to (383, 214)
Screenshot: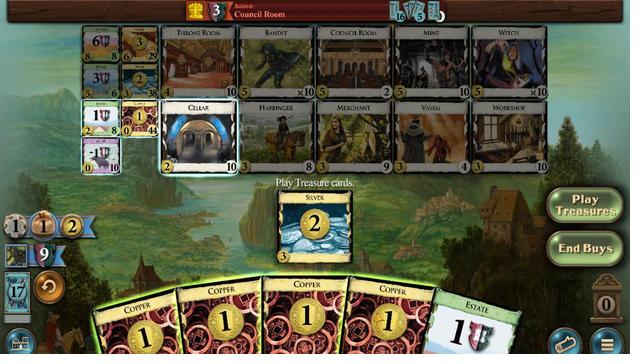 
Action: Mouse pressed left at (383, 214)
Screenshot: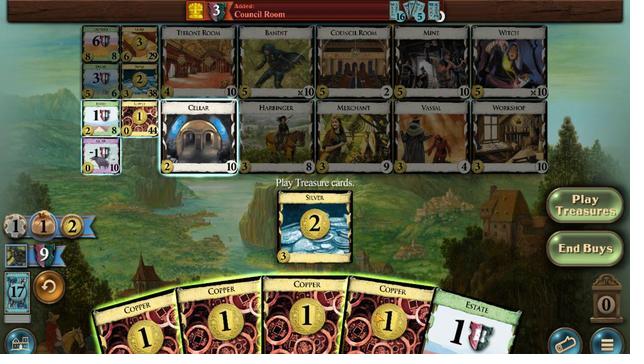
Action: Mouse moved to (361, 310)
Screenshot: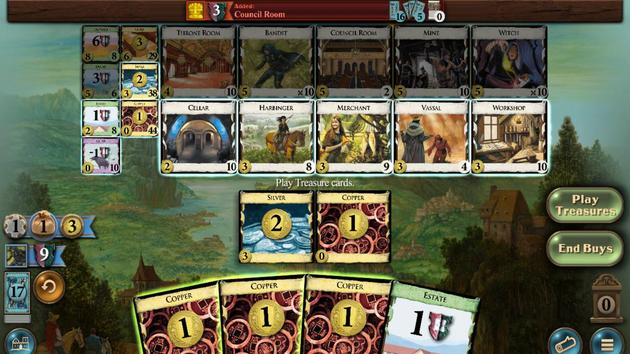 
Action: Mouse pressed left at (361, 310)
Screenshot: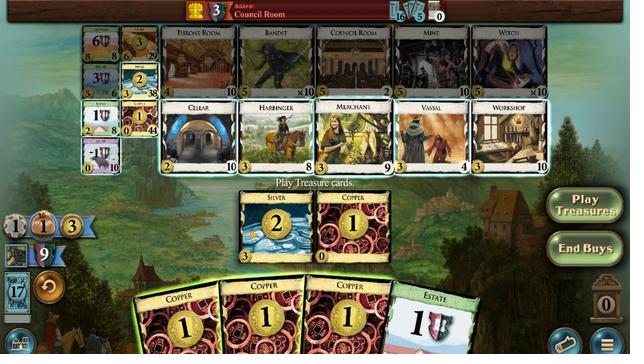 
Action: Mouse moved to (261, 223)
Screenshot: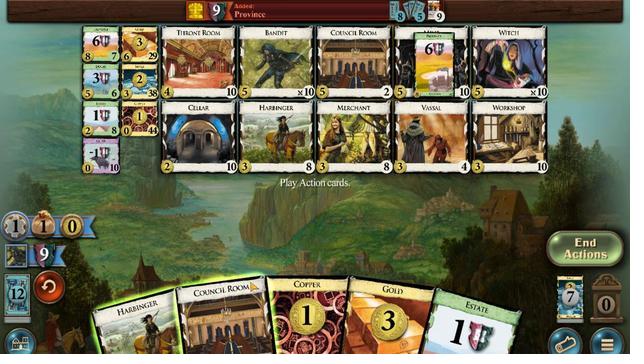 
Action: Mouse pressed left at (261, 223)
Screenshot: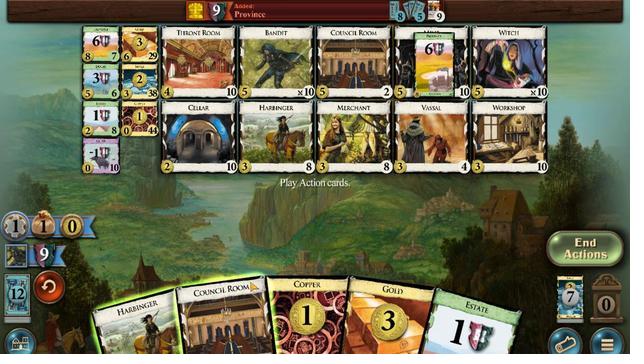 
Action: Mouse moved to (327, 227)
Screenshot: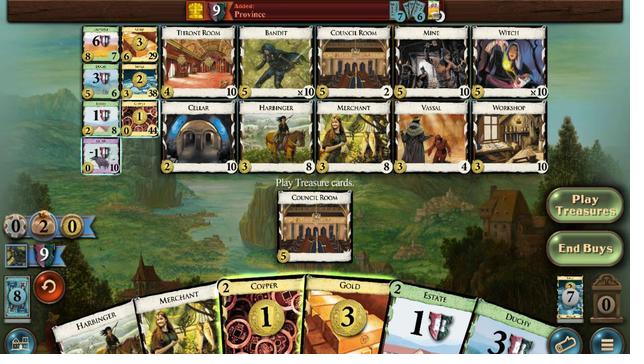 
Action: Mouse pressed left at (327, 227)
Screenshot: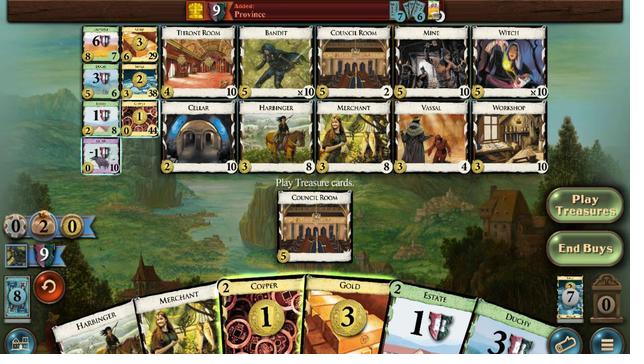 
Action: Mouse moved to (317, 220)
Screenshot: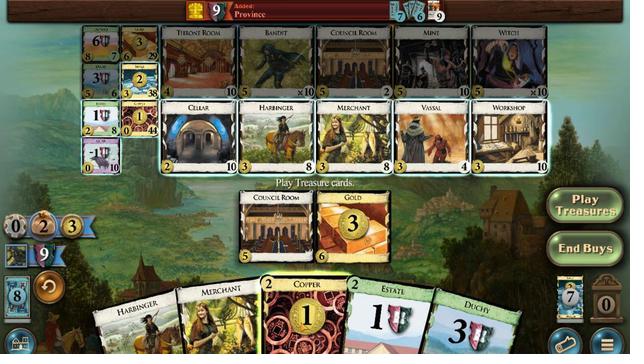 
Action: Mouse pressed left at (317, 220)
Screenshot: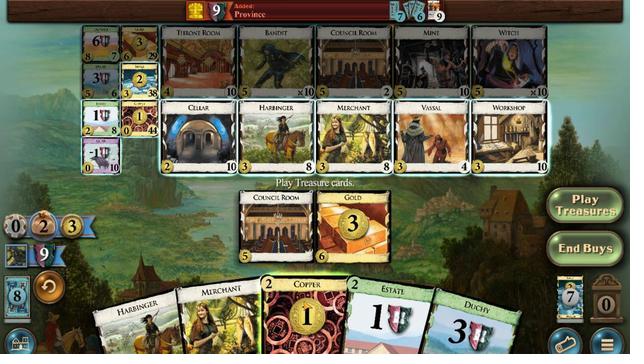 
Action: Mouse moved to (316, 220)
Screenshot: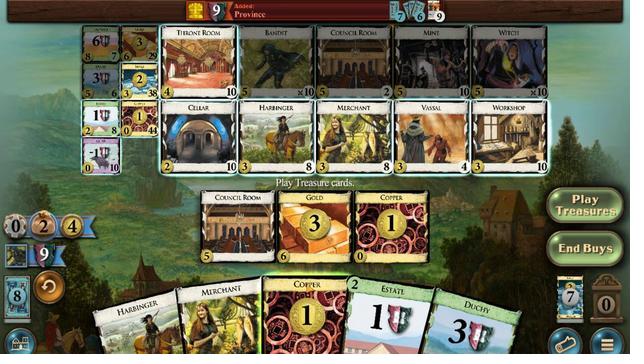 
Action: Mouse pressed left at (316, 220)
Screenshot: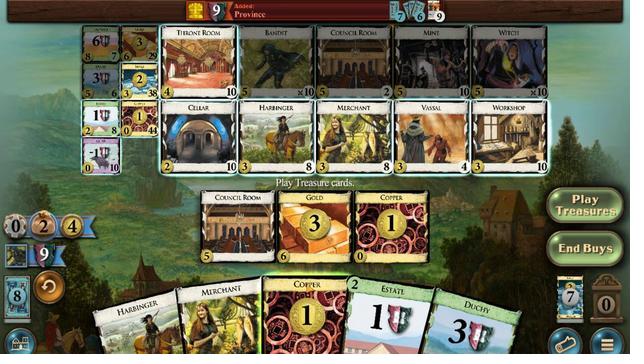 
Action: Mouse moved to (353, 345)
Screenshot: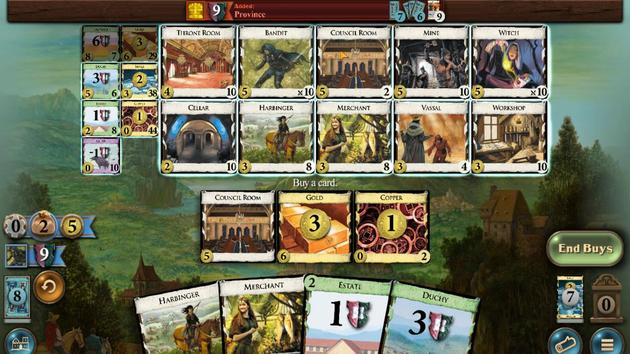 
Action: Mouse pressed left at (353, 345)
Screenshot: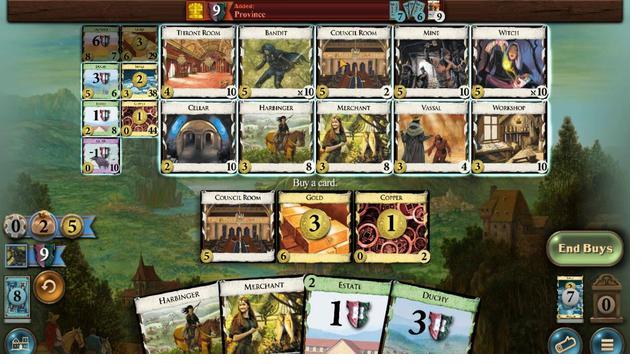 
Action: Mouse moved to (179, 315)
Screenshot: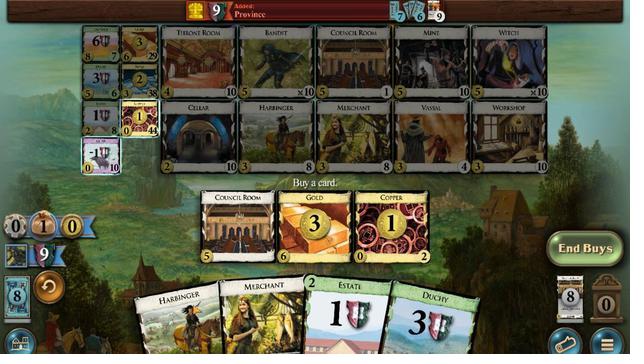 
Action: Mouse pressed left at (179, 315)
Screenshot: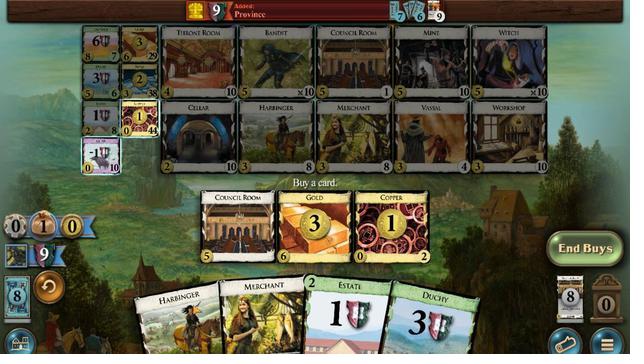 
Action: Mouse moved to (216, 215)
Screenshot: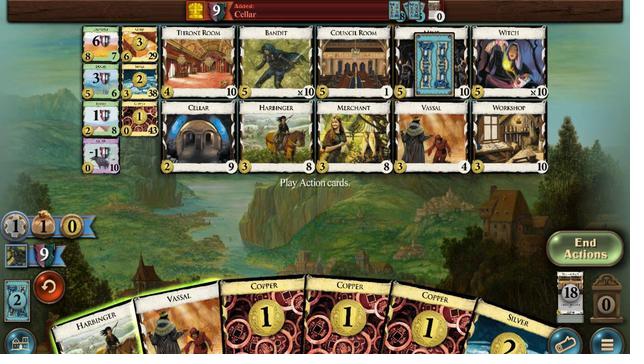 
Action: Mouse pressed left at (216, 215)
Screenshot: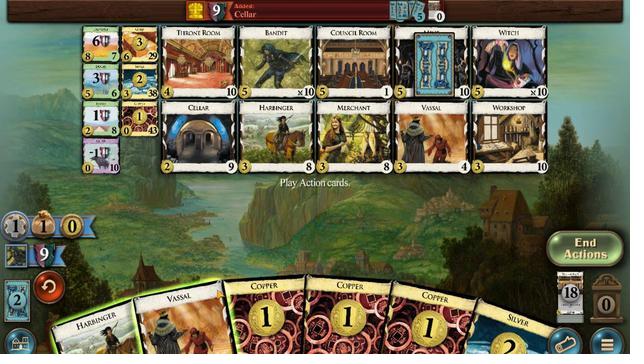 
Action: Mouse moved to (195, 214)
Screenshot: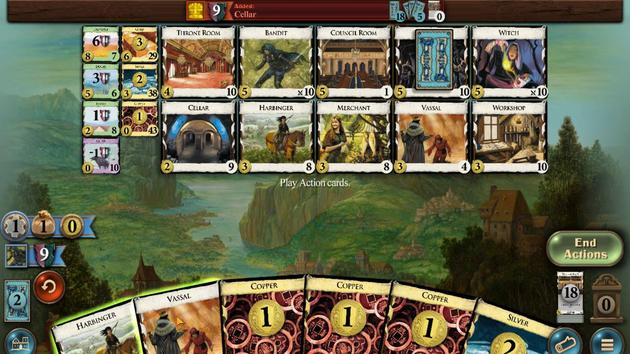 
Action: Mouse pressed left at (195, 214)
Screenshot: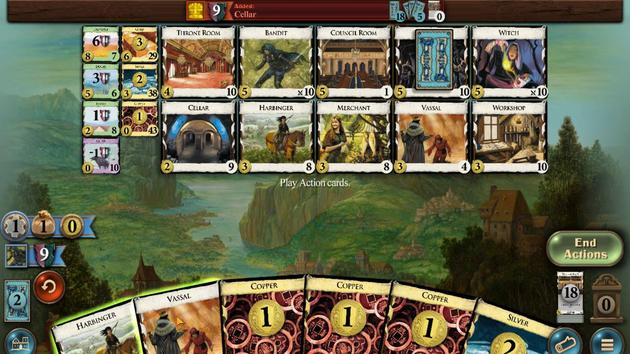 
Action: Mouse moved to (343, 338)
Screenshot: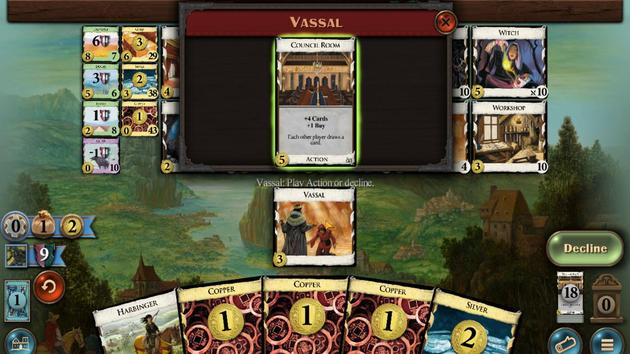 
Action: Mouse pressed left at (343, 339)
Screenshot: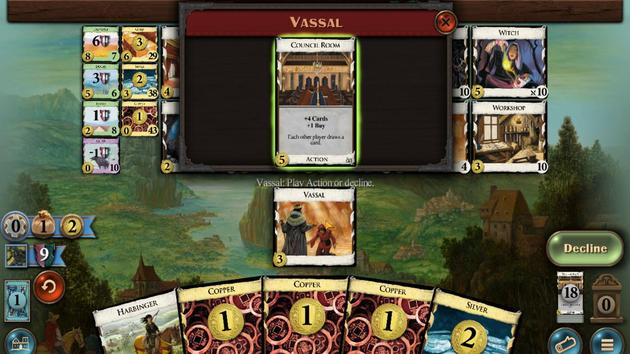 
Action: Mouse moved to (257, 213)
Screenshot: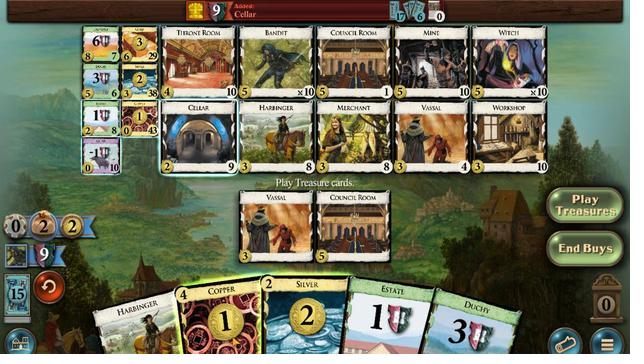 
Action: Mouse pressed left at (257, 213)
Screenshot: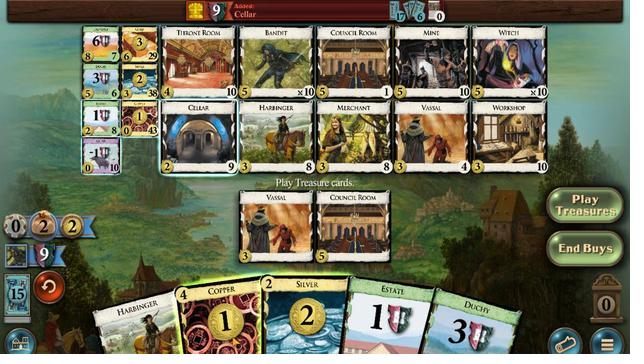 
Action: Mouse moved to (299, 213)
Screenshot: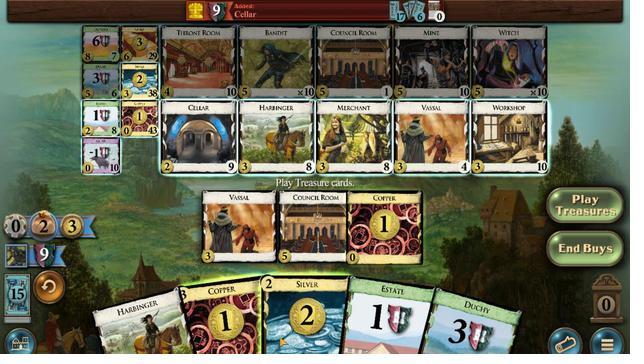
Action: Mouse pressed left at (299, 213)
Screenshot: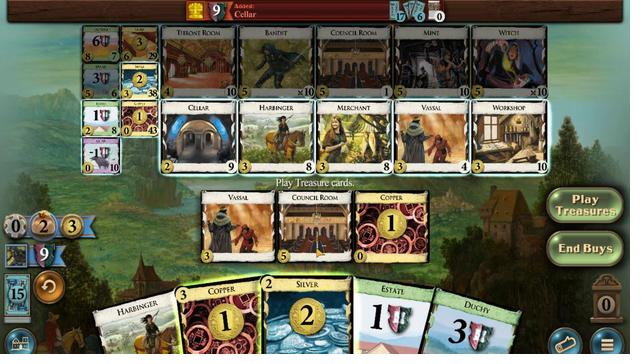 
Action: Mouse moved to (284, 226)
Screenshot: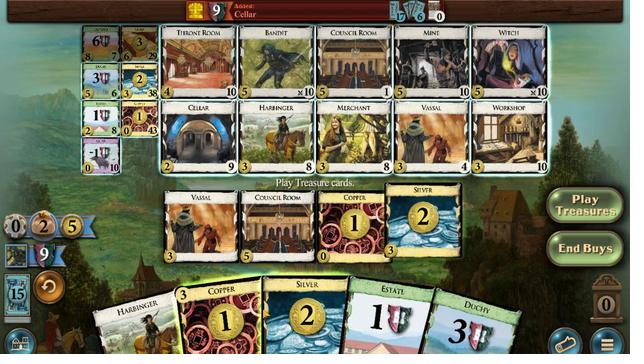 
Action: Mouse pressed left at (284, 226)
Screenshot: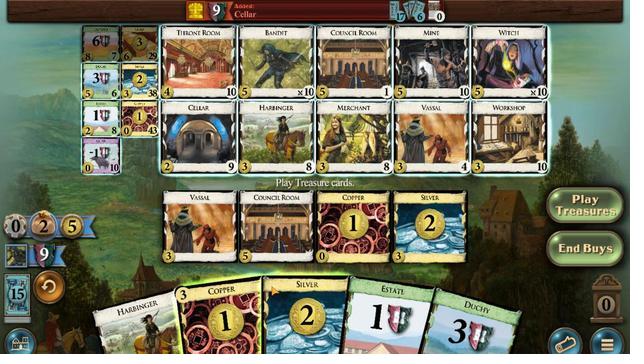 
Action: Mouse moved to (281, 217)
Screenshot: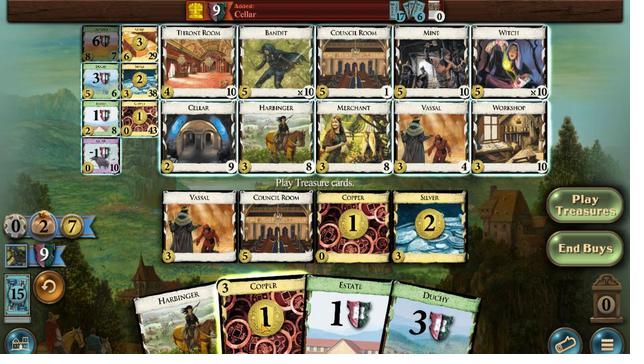 
Action: Mouse pressed left at (281, 217)
Screenshot: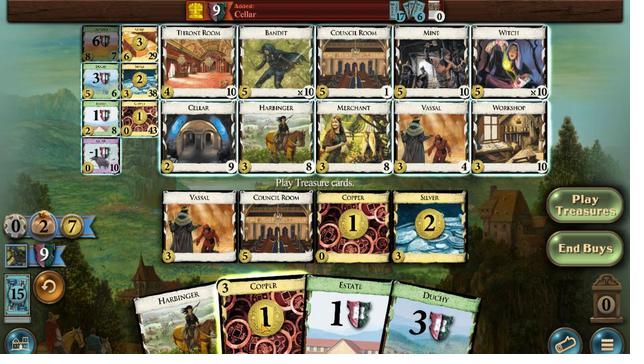 
Action: Mouse moved to (138, 353)
Screenshot: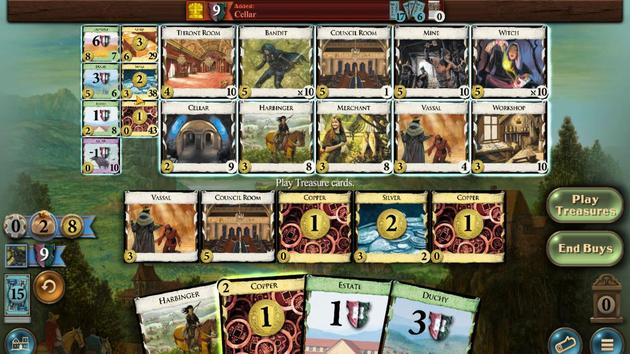 
Action: Mouse pressed left at (138, 353)
Screenshot: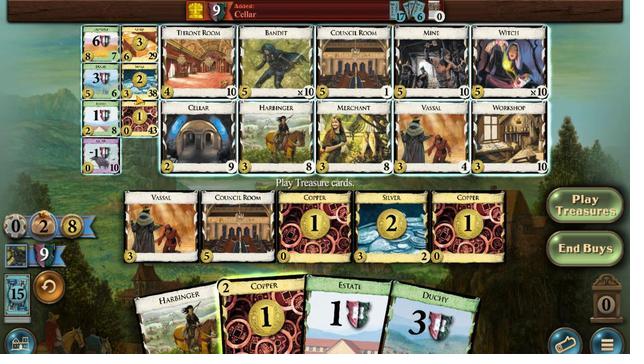 
Action: Mouse moved to (178, 317)
Screenshot: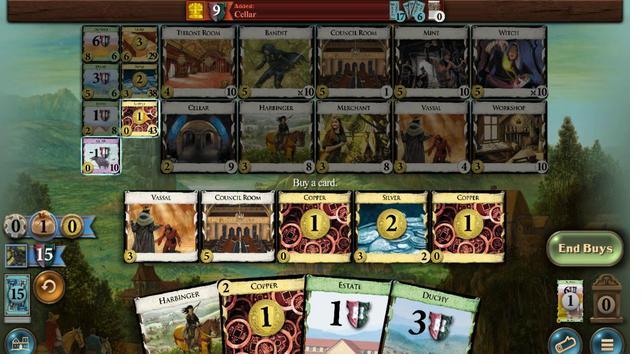 
Action: Mouse pressed left at (178, 317)
Screenshot: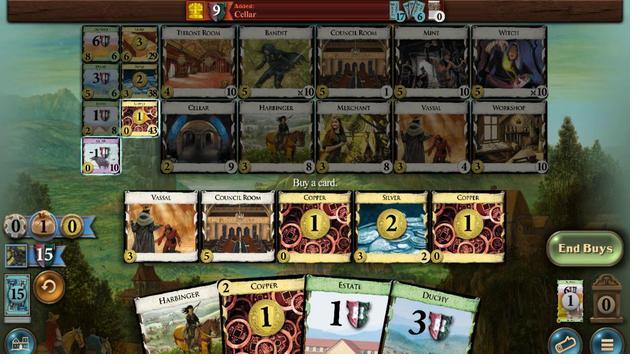
Action: Mouse moved to (223, 233)
Screenshot: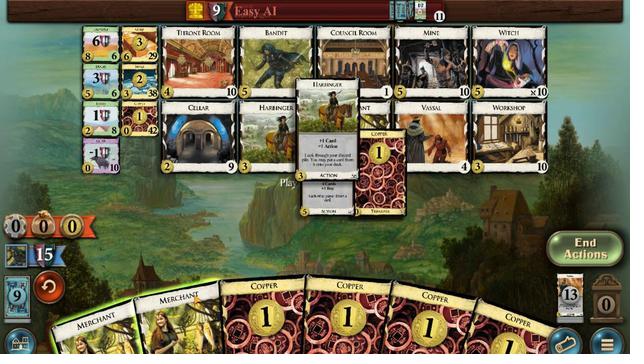 
Action: Mouse pressed left at (223, 233)
Screenshot: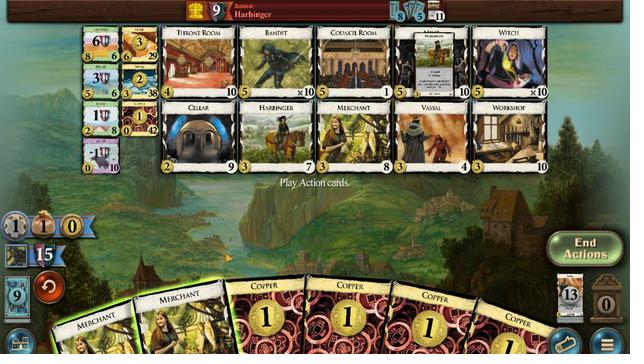 
Action: Mouse moved to (196, 218)
Screenshot: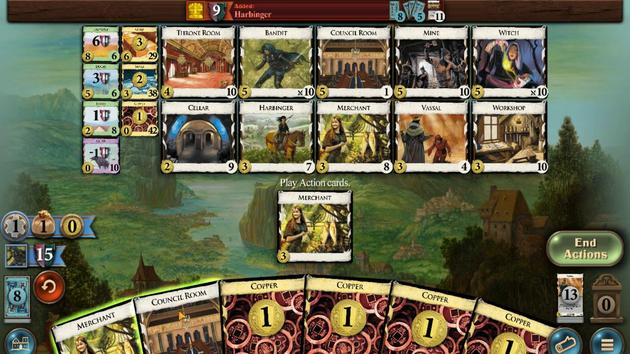 
Action: Mouse pressed left at (196, 218)
Screenshot: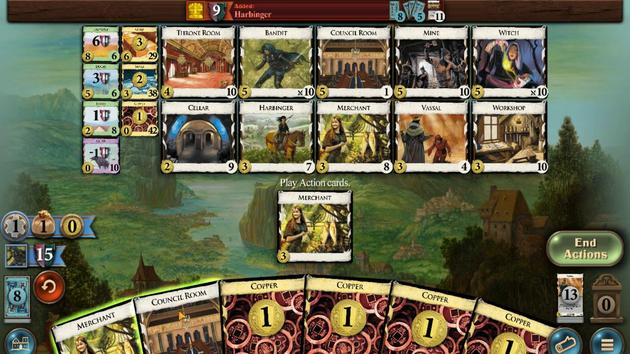 
Action: Mouse moved to (401, 207)
Screenshot: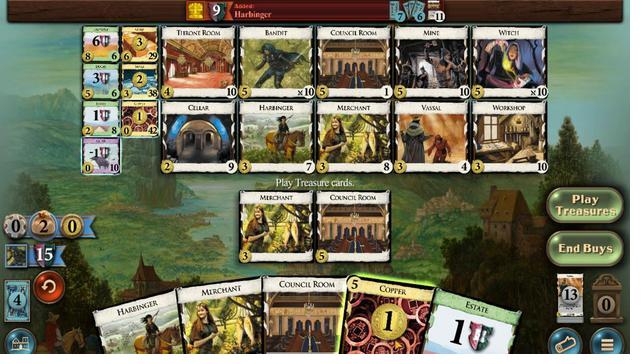 
Action: Mouse pressed left at (401, 207)
Screenshot: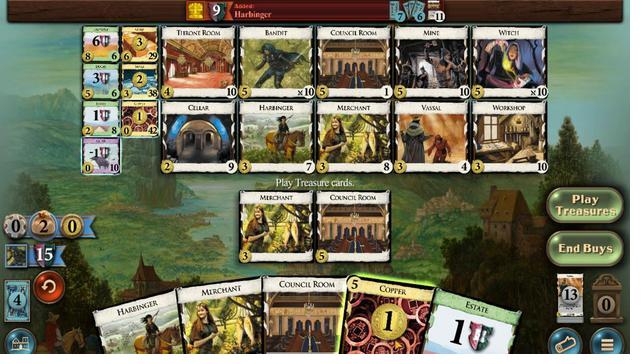 
Action: Mouse moved to (380, 219)
Screenshot: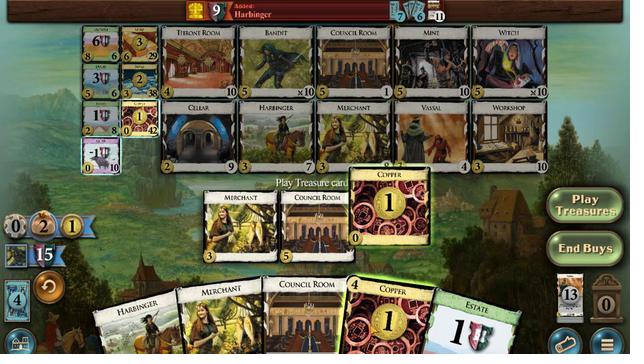 
Action: Mouse pressed left at (380, 219)
Screenshot: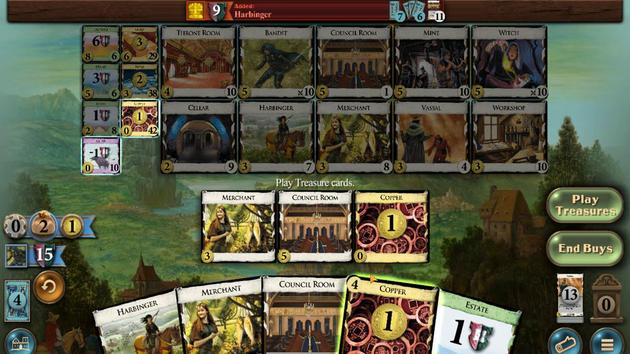 
Action: Mouse moved to (374, 214)
Screenshot: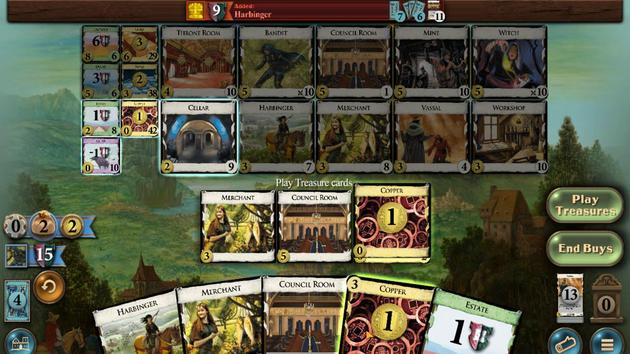 
Action: Mouse pressed left at (374, 214)
Screenshot: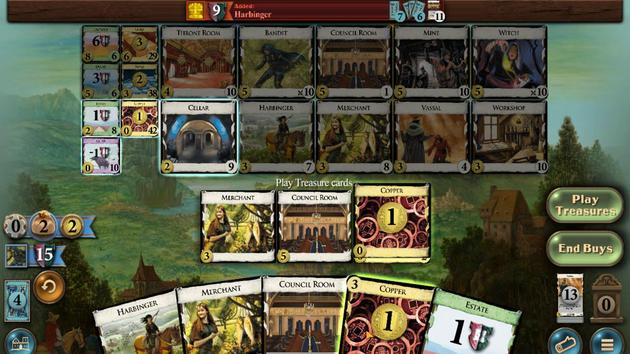 
Action: Mouse moved to (379, 213)
Screenshot: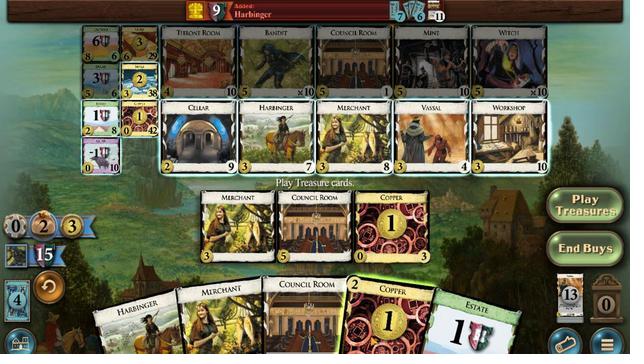 
Action: Mouse pressed left at (379, 213)
Screenshot: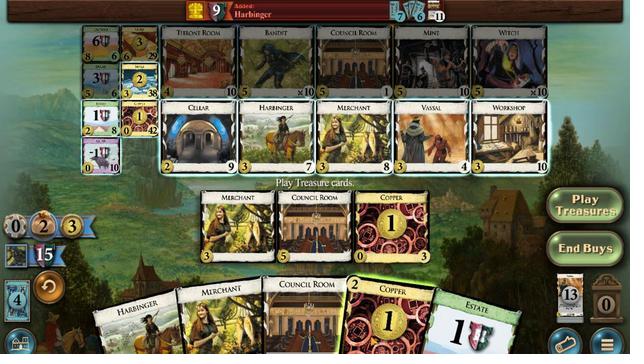
Action: Mouse moved to (372, 215)
Screenshot: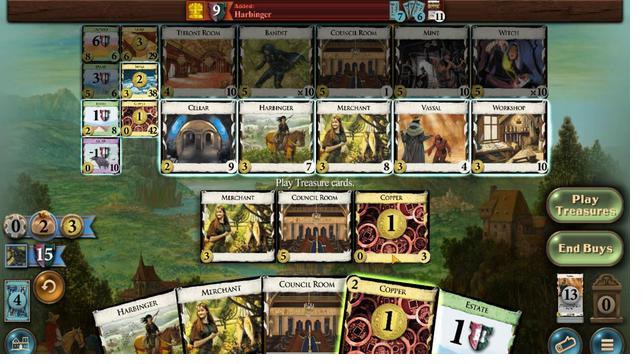 
Action: Mouse pressed left at (372, 215)
Screenshot: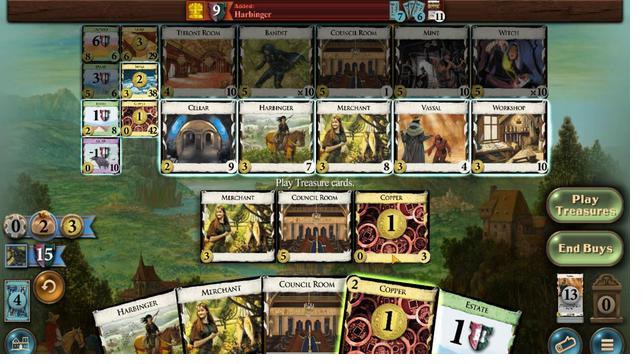 
Action: Mouse moved to (404, 219)
Screenshot: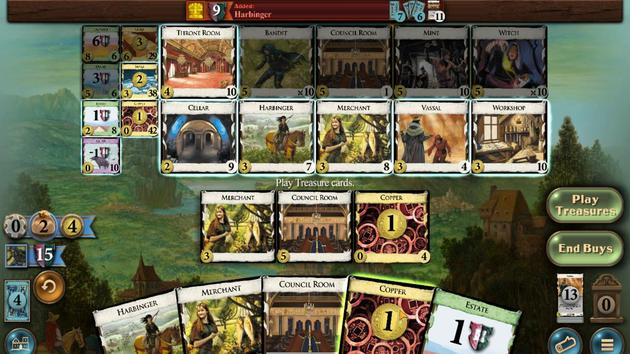 
Action: Mouse pressed left at (404, 219)
Screenshot: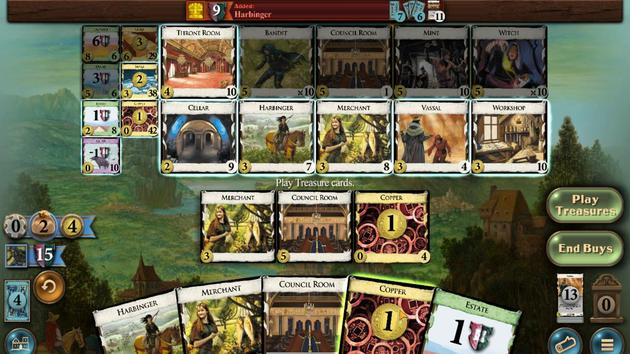 
Action: Mouse moved to (150, 331)
Screenshot: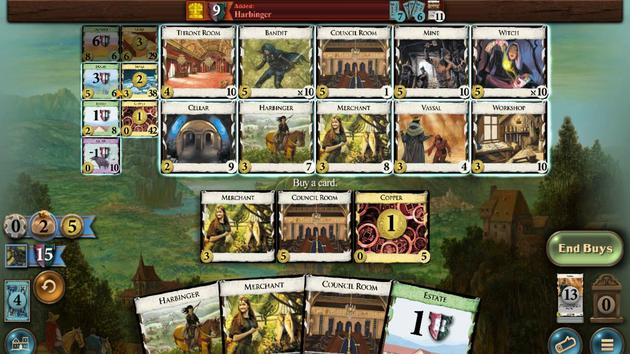 
Action: Mouse pressed left at (150, 331)
Screenshot: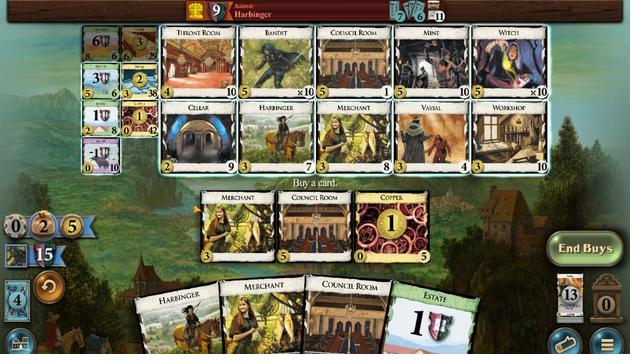 
Action: Mouse moved to (175, 317)
Screenshot: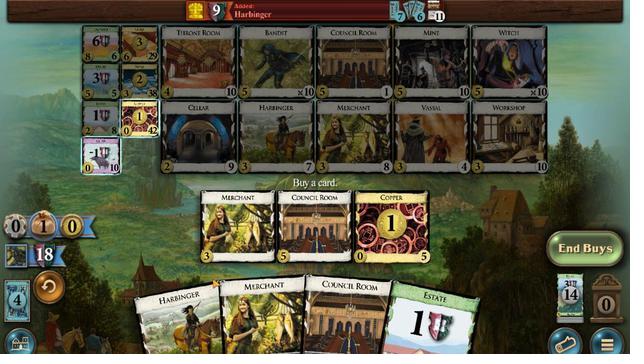 
Action: Mouse pressed left at (175, 317)
Screenshot: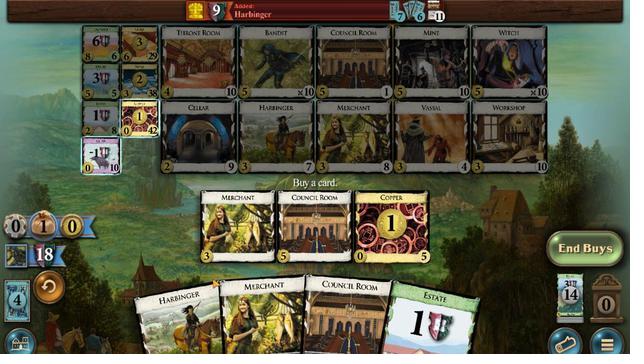 
Action: Mouse moved to (139, 213)
Screenshot: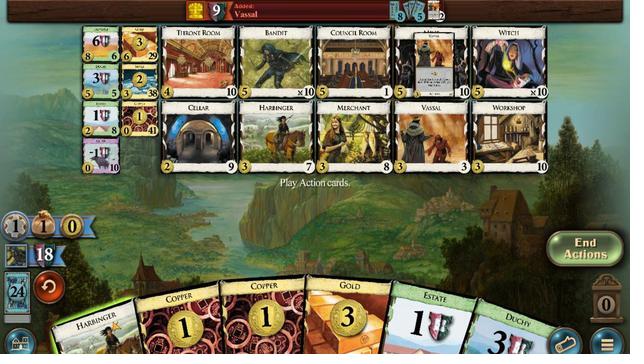 
Action: Mouse pressed left at (139, 213)
Screenshot: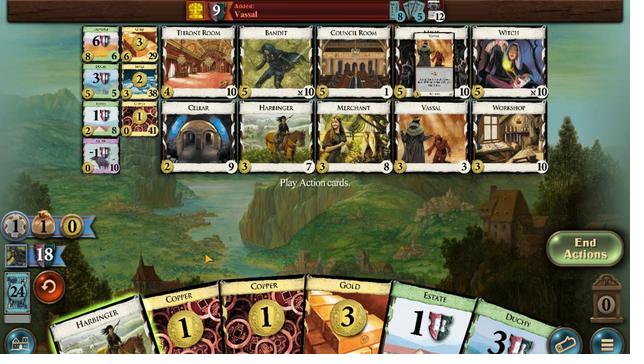 
Action: Mouse moved to (277, 219)
Screenshot: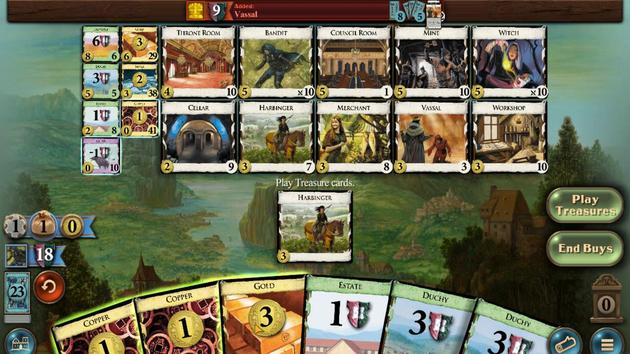 
Action: Mouse pressed left at (277, 219)
Screenshot: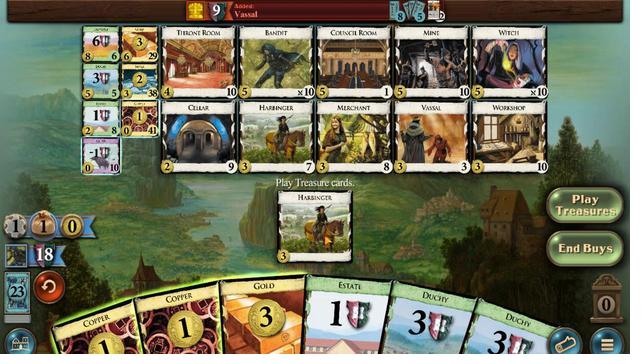 
Action: Mouse moved to (268, 233)
Screenshot: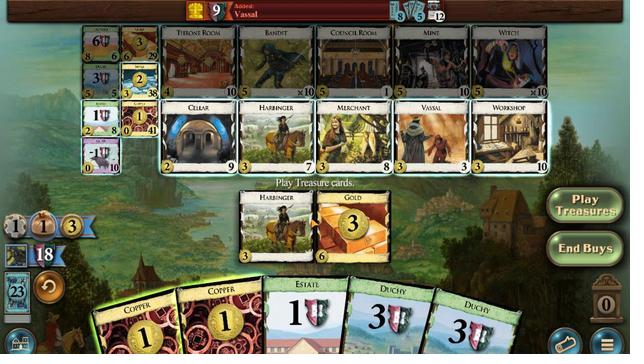 
Action: Mouse pressed left at (268, 233)
Screenshot: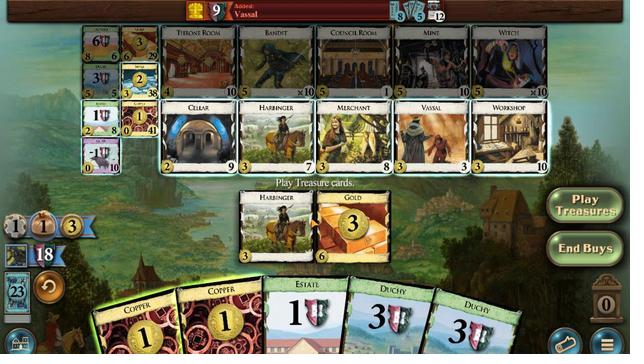 
Action: Mouse moved to (223, 231)
Screenshot: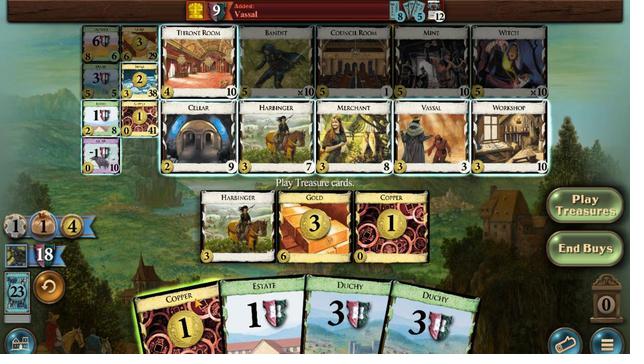 
Action: Mouse pressed left at (223, 231)
Screenshot: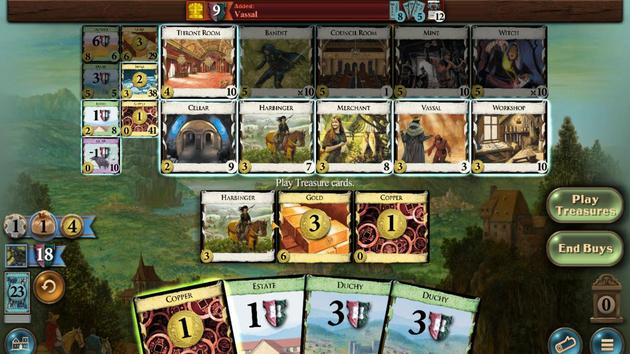 
Action: Mouse moved to (140, 334)
Screenshot: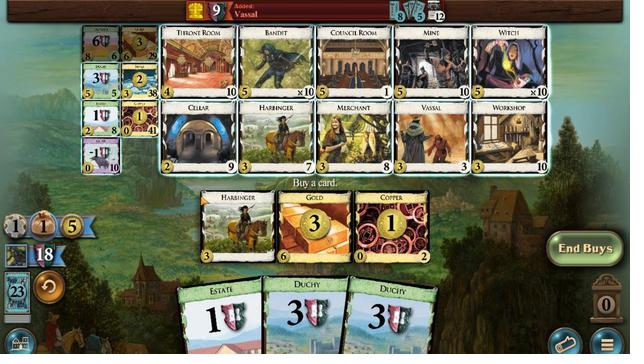 
Action: Mouse pressed left at (140, 334)
Screenshot: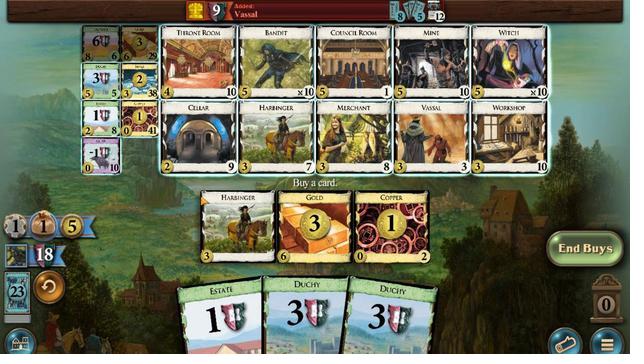 
Action: Mouse moved to (271, 222)
Screenshot: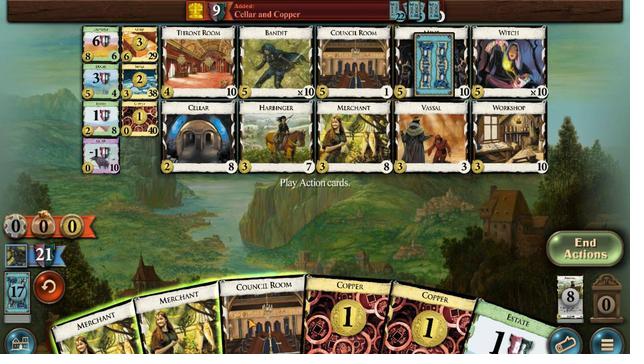 
Action: Mouse pressed left at (271, 222)
Screenshot: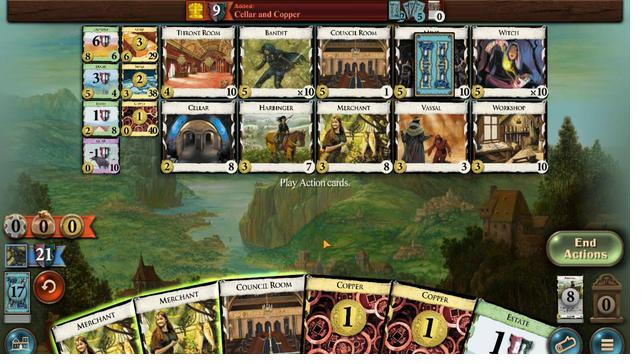 
Action: Mouse moved to (333, 218)
Screenshot: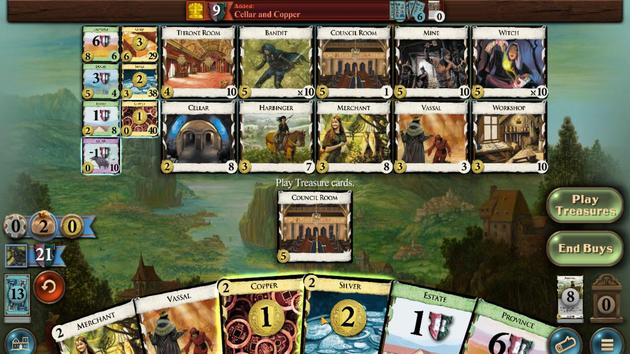 
Action: Mouse pressed left at (333, 218)
Screenshot: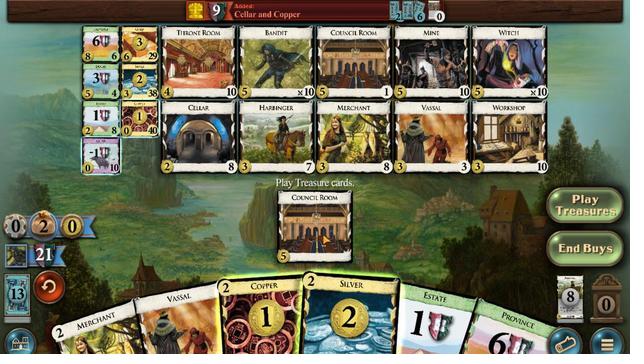 
Action: Mouse moved to (342, 219)
Screenshot: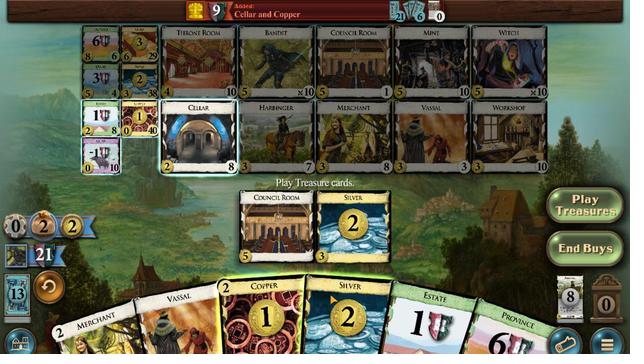 
Action: Mouse pressed left at (342, 219)
Screenshot: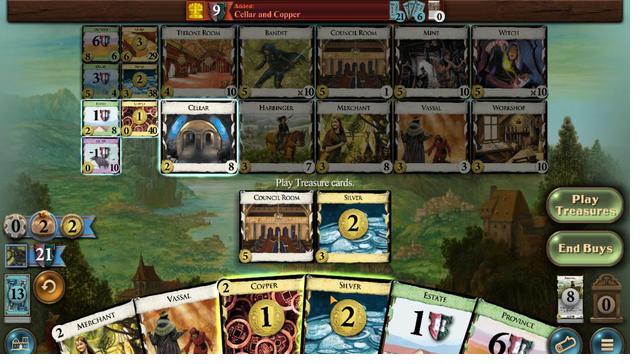 
Action: Mouse moved to (310, 224)
Screenshot: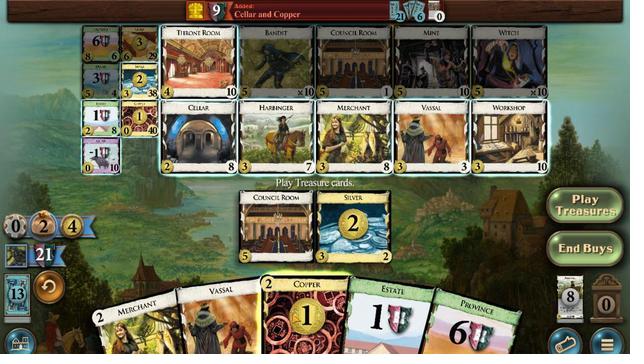 
Action: Mouse pressed left at (310, 224)
Screenshot: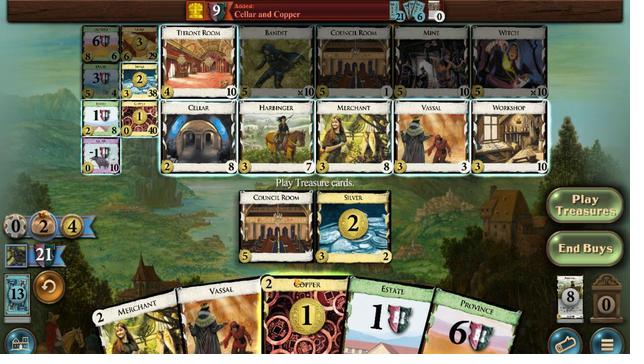 
Action: Mouse moved to (142, 334)
Screenshot: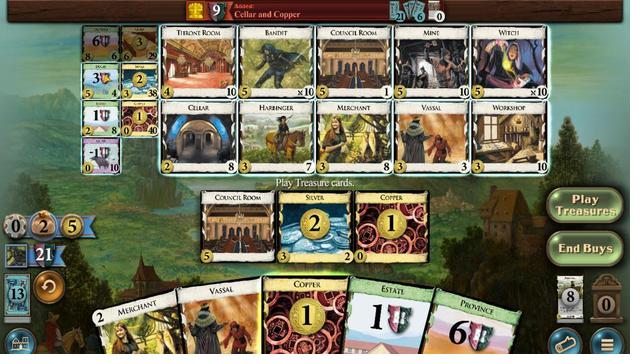 
Action: Mouse pressed left at (142, 334)
Screenshot: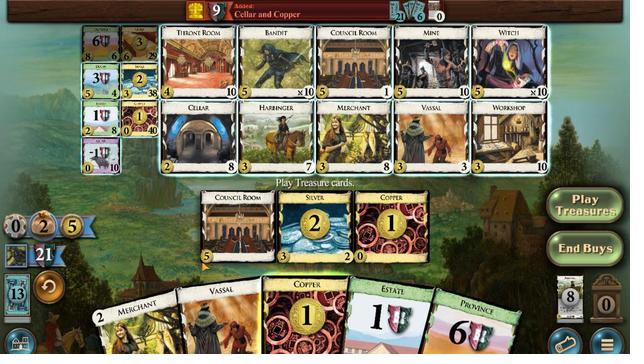 
Action: Mouse moved to (174, 317)
Screenshot: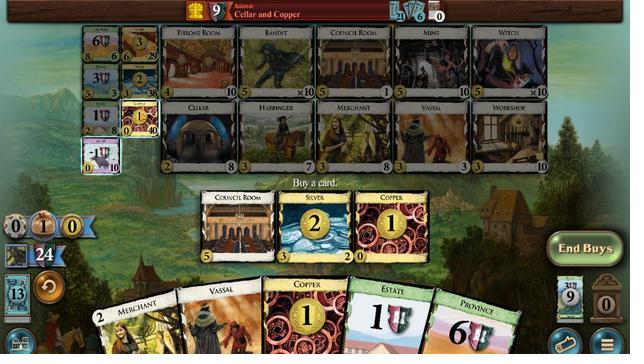 
Action: Mouse pressed left at (174, 317)
Screenshot: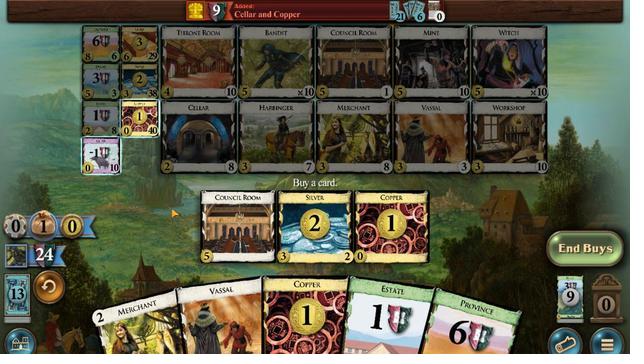 
Action: Mouse moved to (141, 221)
Screenshot: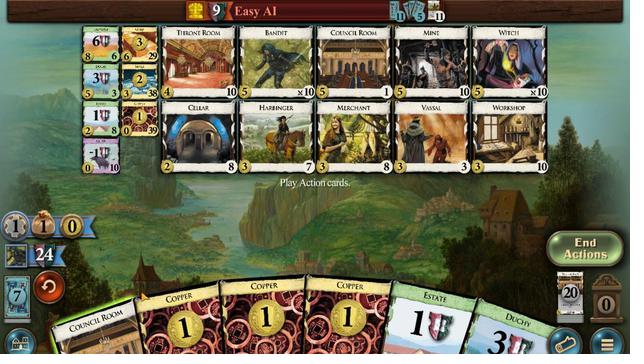 
Action: Mouse pressed left at (141, 221)
Screenshot: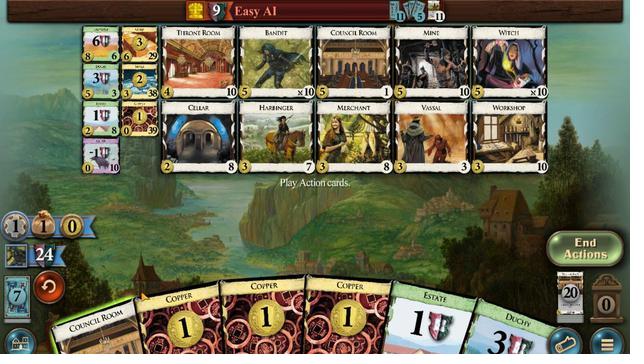 
Action: Mouse moved to (283, 228)
Screenshot: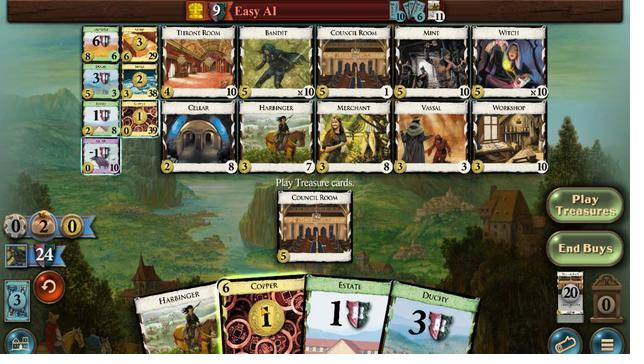 
Action: Mouse pressed left at (283, 228)
Screenshot: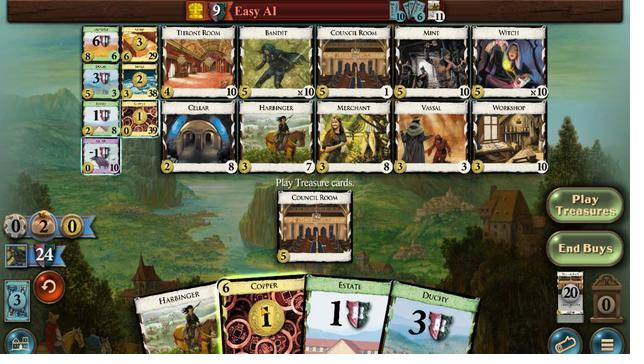 
Action: Mouse moved to (315, 231)
Screenshot: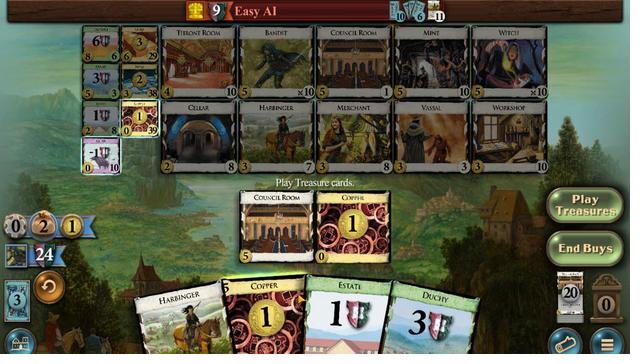 
Action: Mouse pressed left at (315, 231)
Screenshot: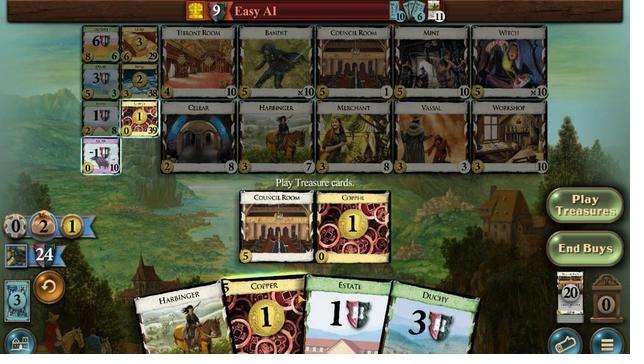 
Action: Mouse moved to (277, 211)
Screenshot: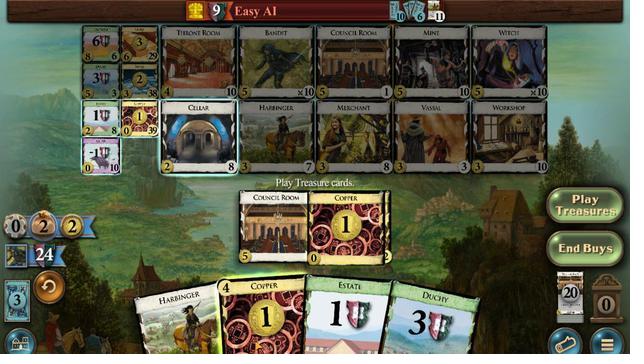 
Action: Mouse pressed left at (277, 211)
Screenshot: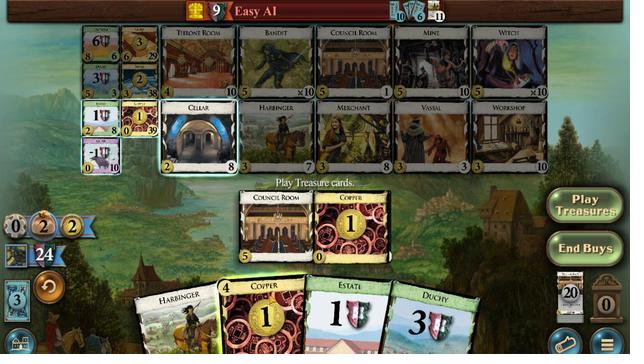 
Action: Mouse moved to (287, 201)
Screenshot: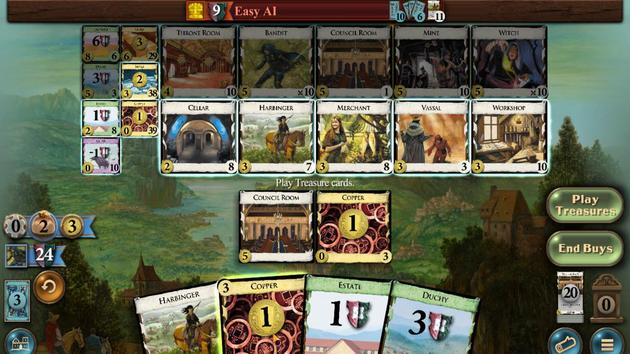 
Action: Mouse pressed left at (287, 201)
Screenshot: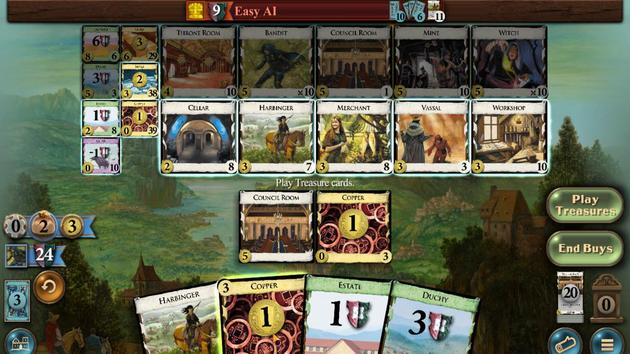 
Action: Mouse moved to (273, 217)
Screenshot: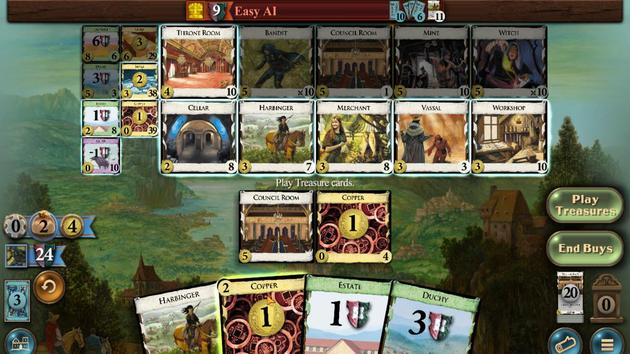 
Action: Mouse pressed left at (273, 217)
Screenshot: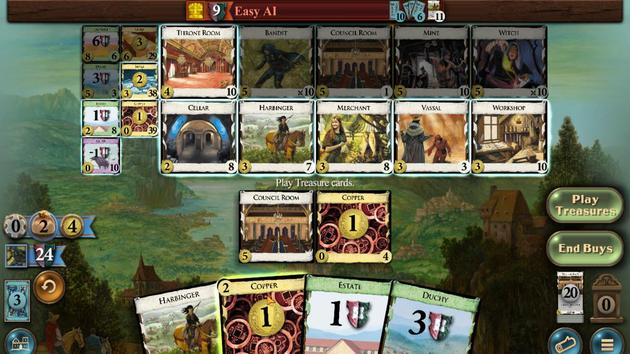 
Action: Mouse moved to (137, 331)
Screenshot: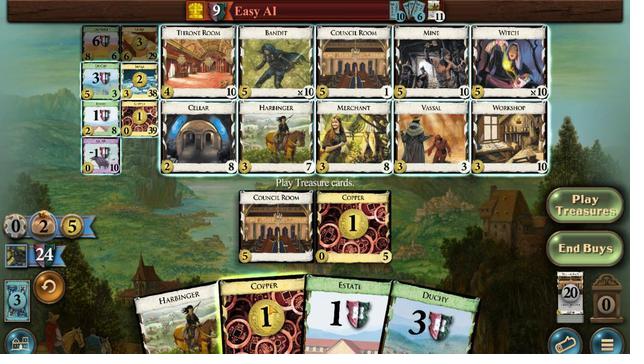 
Action: Mouse pressed left at (137, 331)
Screenshot: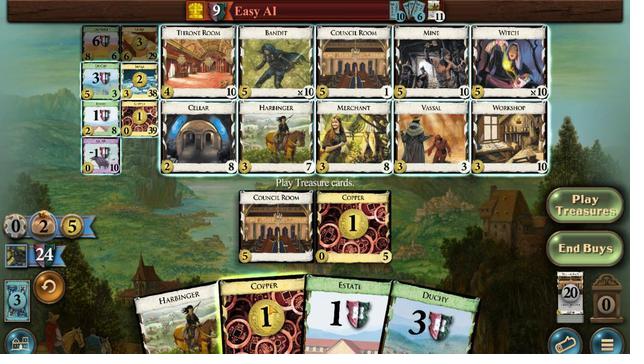 
Action: Mouse moved to (173, 318)
Screenshot: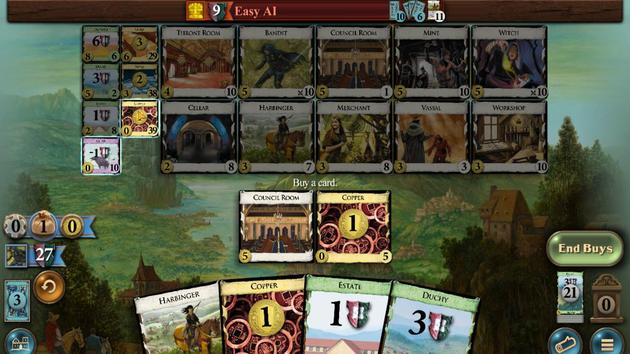 
Action: Mouse pressed left at (173, 318)
Screenshot: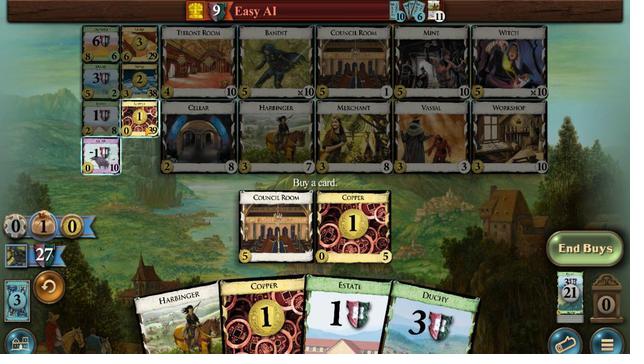 
Action: Mouse moved to (213, 222)
Screenshot: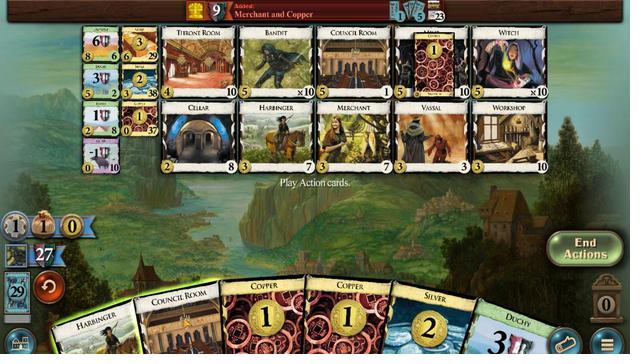 
Action: Mouse pressed left at (213, 222)
Screenshot: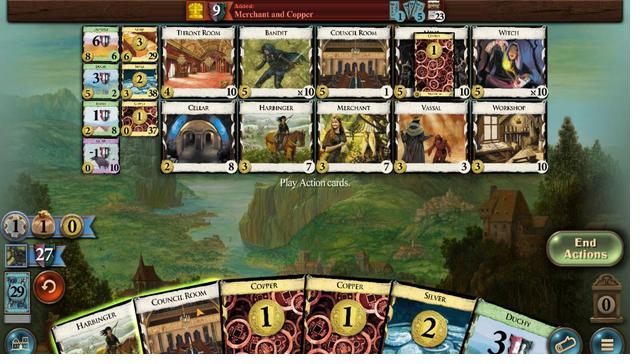 
Action: Mouse moved to (366, 215)
Screenshot: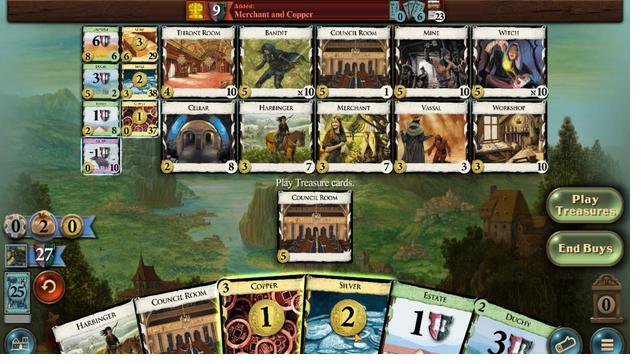 
Action: Mouse pressed left at (366, 215)
Screenshot: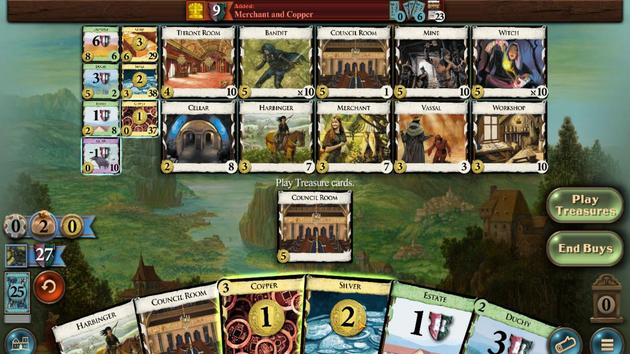 
Action: Mouse moved to (333, 226)
Screenshot: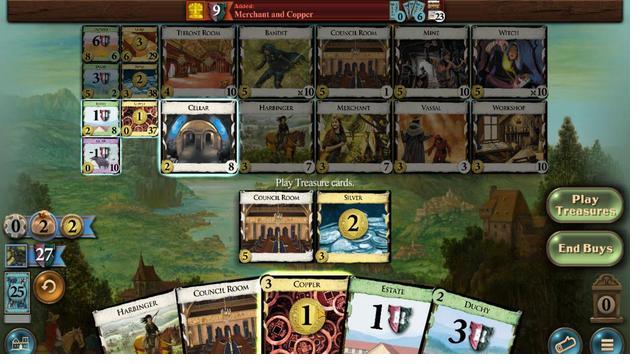 
Action: Mouse pressed left at (333, 226)
Screenshot: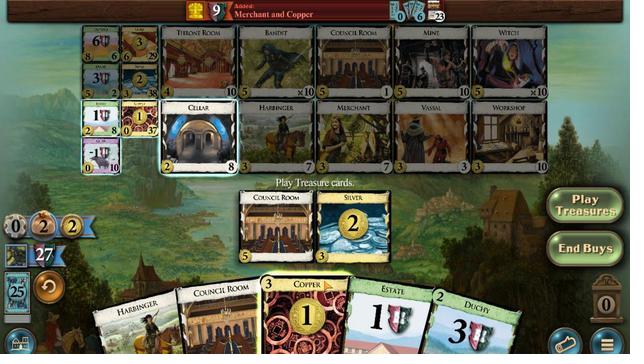 
Action: Mouse moved to (324, 214)
Screenshot: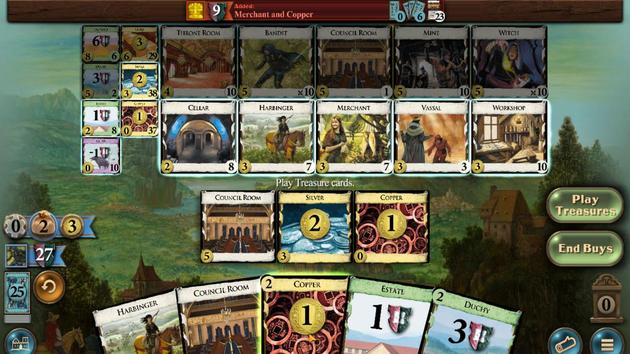 
Action: Mouse pressed left at (324, 214)
Screenshot: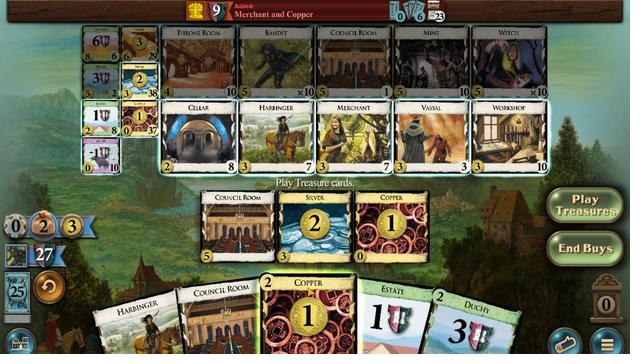 
Action: Mouse moved to (317, 210)
Screenshot: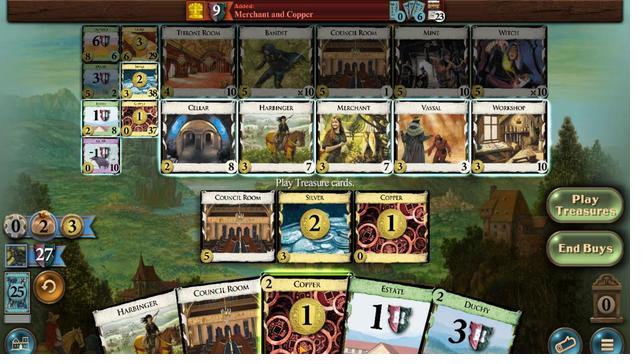 
Action: Mouse pressed left at (317, 210)
Screenshot: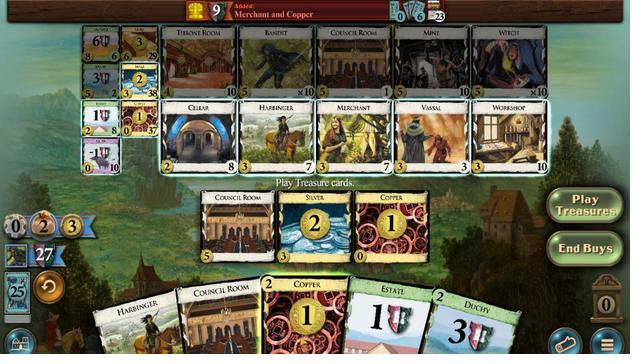 
Action: Mouse moved to (324, 220)
Screenshot: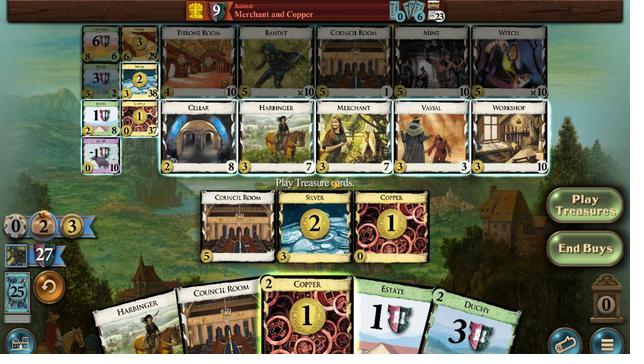 
Action: Mouse pressed left at (324, 220)
Screenshot: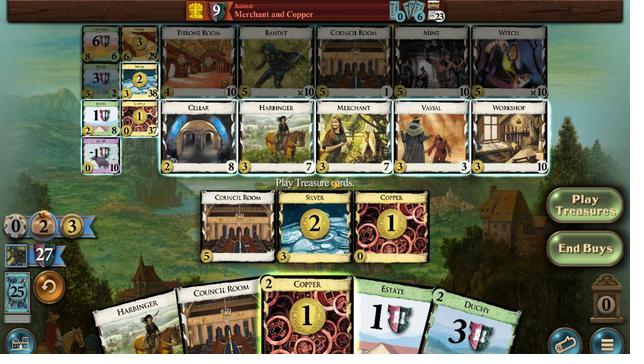 
Action: Mouse moved to (328, 229)
Screenshot: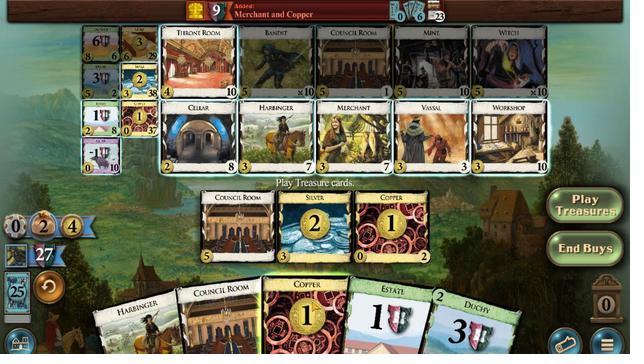 
Action: Mouse pressed left at (328, 229)
Screenshot: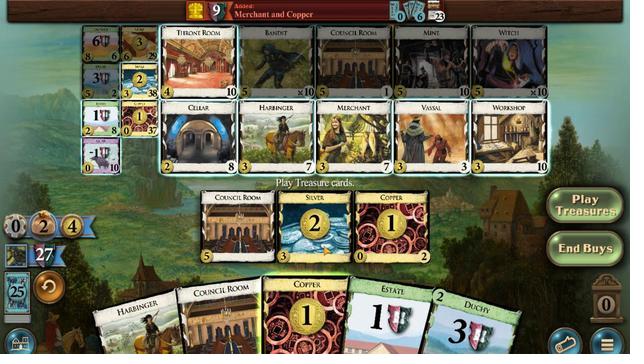 
Action: Mouse moved to (149, 330)
Screenshot: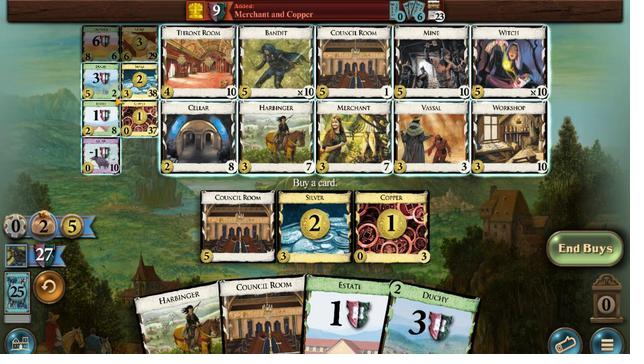 
Action: Mouse pressed left at (149, 330)
Screenshot: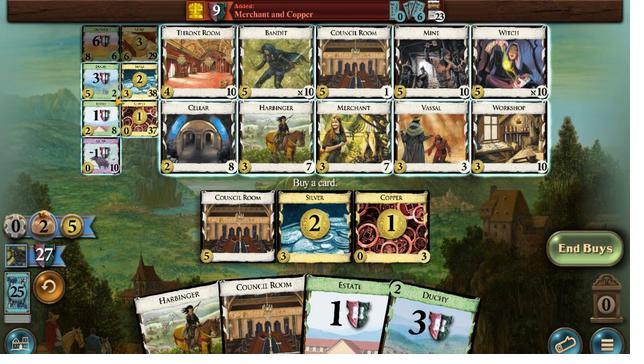 
Action: Mouse moved to (179, 312)
Screenshot: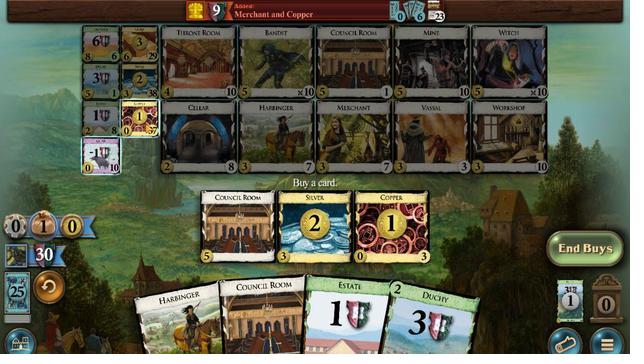 
Action: Mouse pressed left at (179, 312)
Screenshot: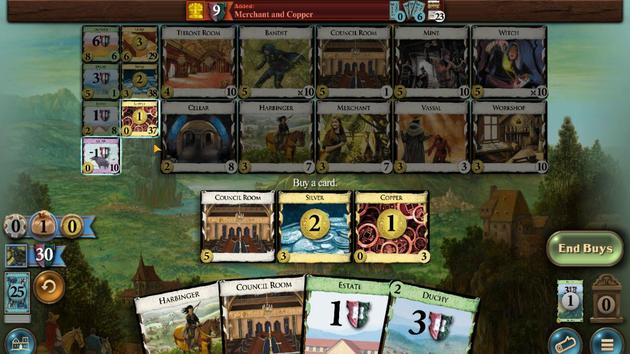 
Action: Mouse moved to (279, 225)
Screenshot: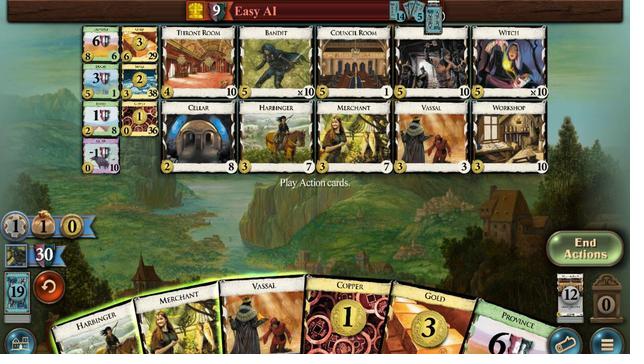 
Action: Mouse pressed left at (279, 225)
Screenshot: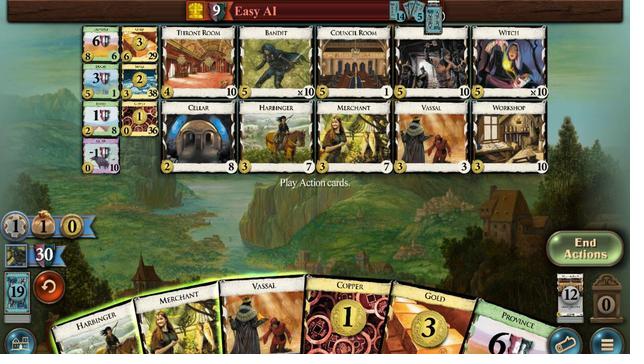 
Action: Mouse moved to (386, 213)
Screenshot: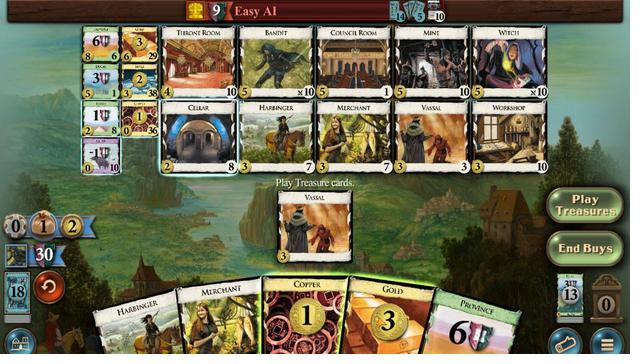 
Action: Mouse pressed left at (386, 213)
